 Task: Create new customer invoice with Date Opened: 29-Apr-23, Select Customer: Dirt Cheap, Terms: Net 7. Make invoice entry for item-1 with Date: 29-Apr-23, Description: Incredible Essential Legging 12
, Income Account: Income:Sales, Quantity: 1, Unit Price: 9.49, Sales Tax: Y, Sales Tax Included: N, Tax Table: Sales Tax. Post Invoice with Post Date: 29-Apr-23, Post to Accounts: Assets:Accounts Receivable. Pay / Process Payment with Transaction Date: 05-May-23, Amount: 10.06, Transfer Account: Checking Account. Go to 'Print Invoice'.
Action: Mouse moved to (169, 32)
Screenshot: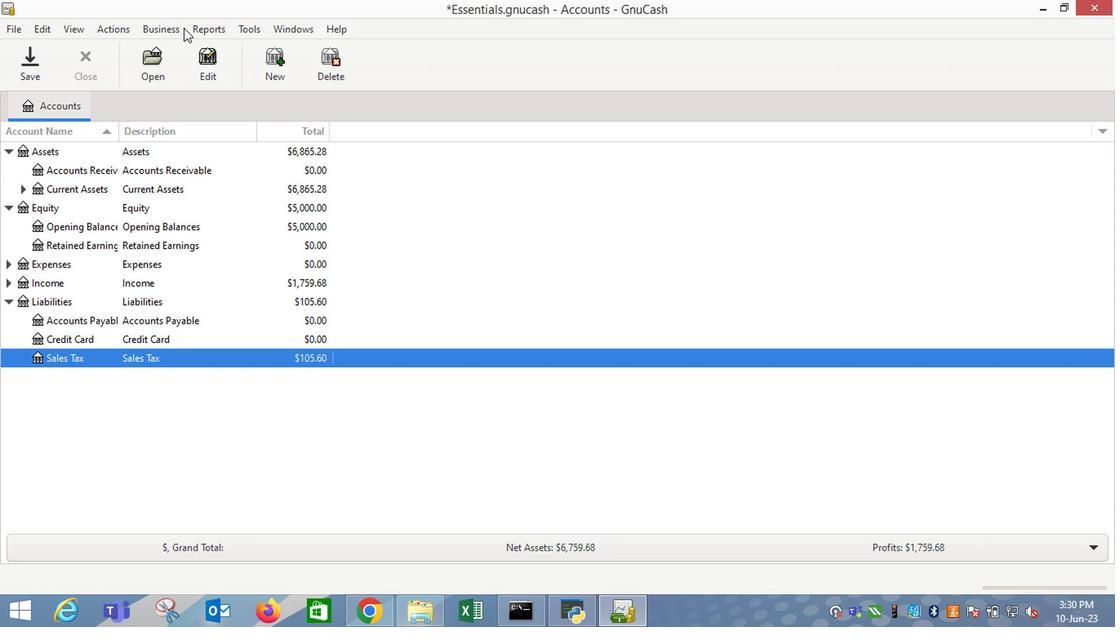 
Action: Mouse pressed left at (169, 32)
Screenshot: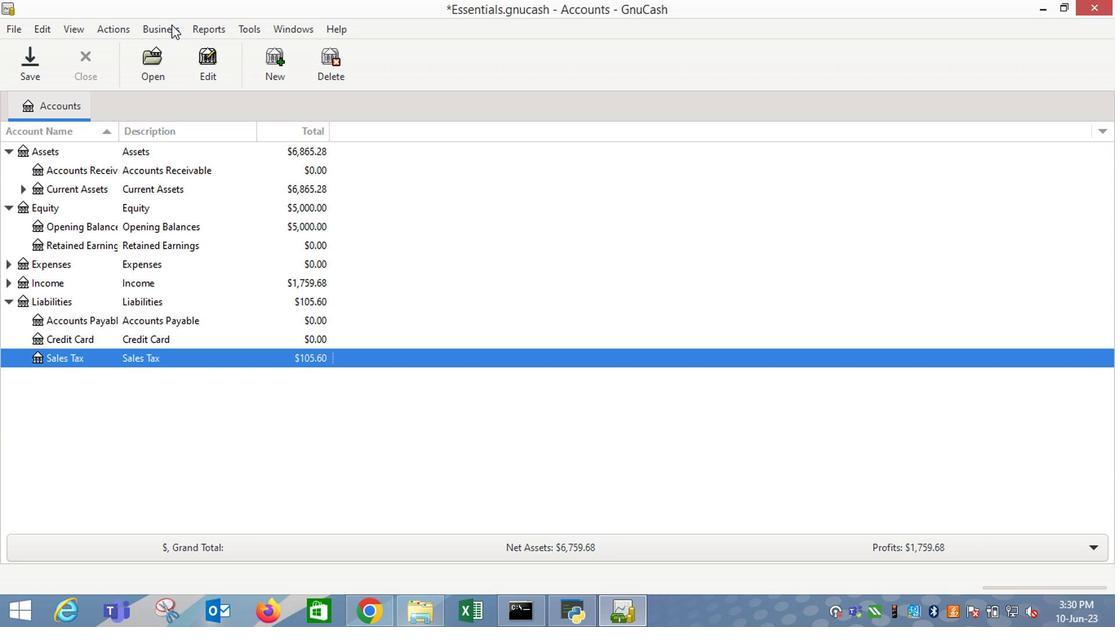 
Action: Mouse moved to (382, 114)
Screenshot: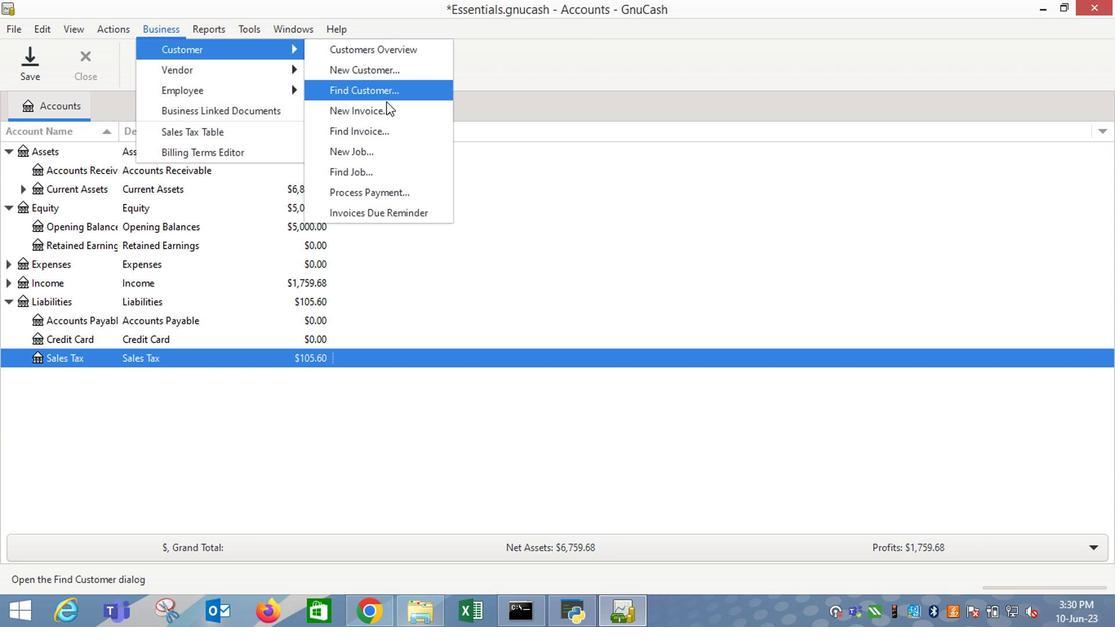 
Action: Mouse pressed left at (382, 114)
Screenshot: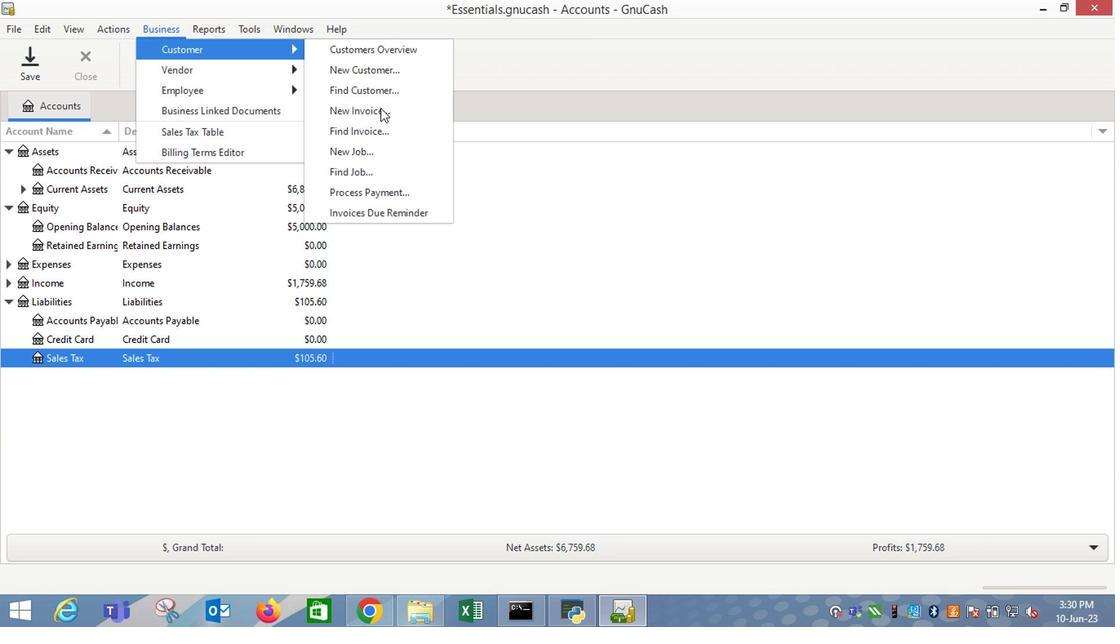 
Action: Mouse moved to (663, 261)
Screenshot: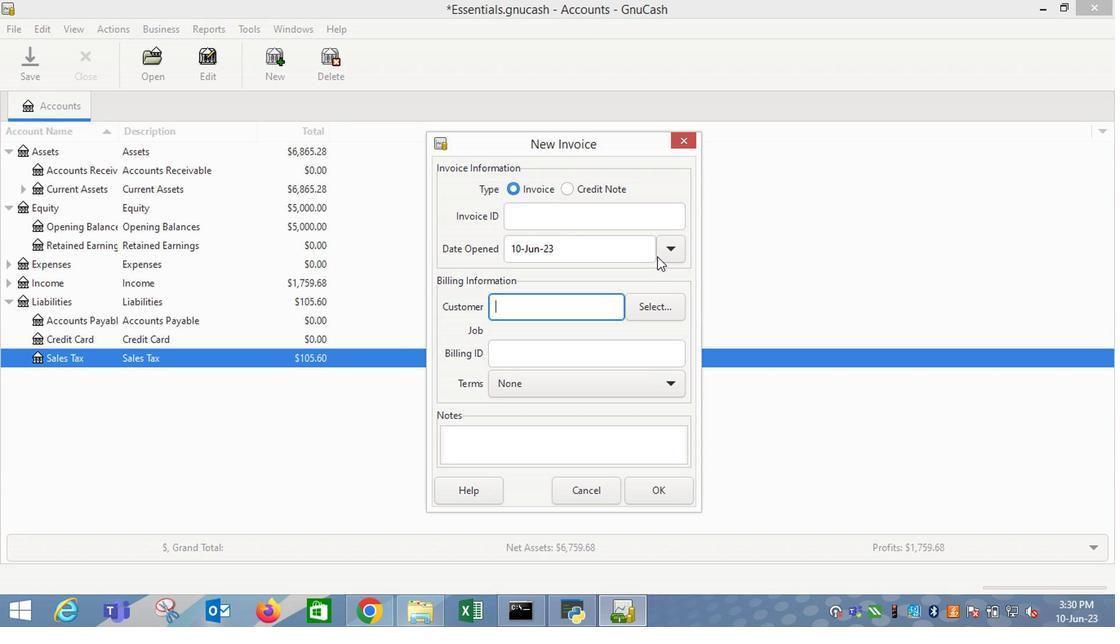 
Action: Mouse pressed left at (663, 261)
Screenshot: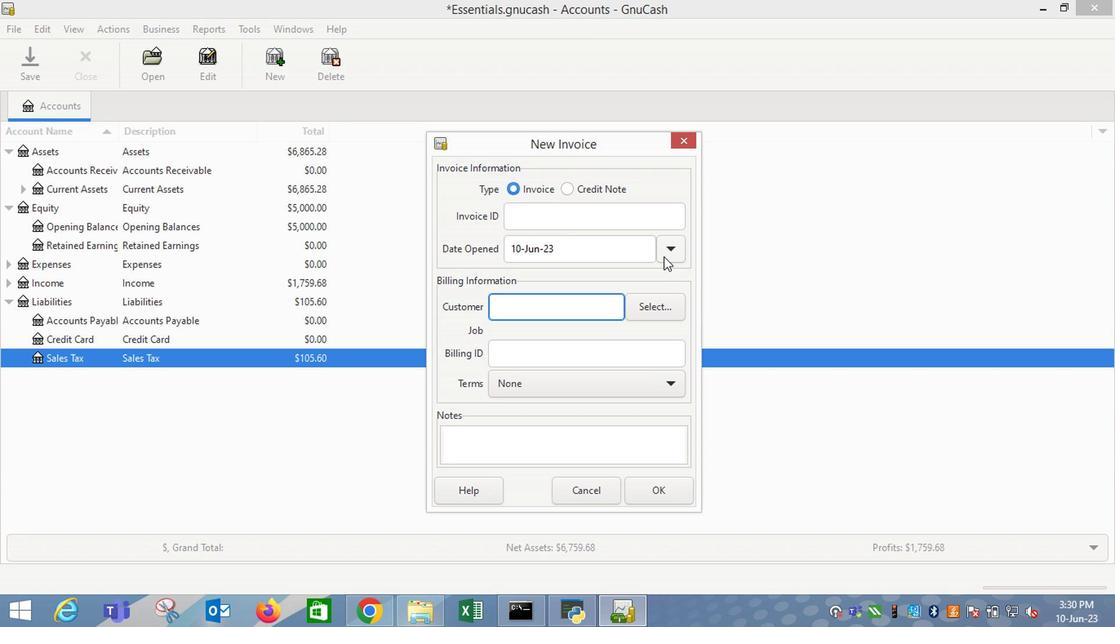 
Action: Mouse moved to (541, 275)
Screenshot: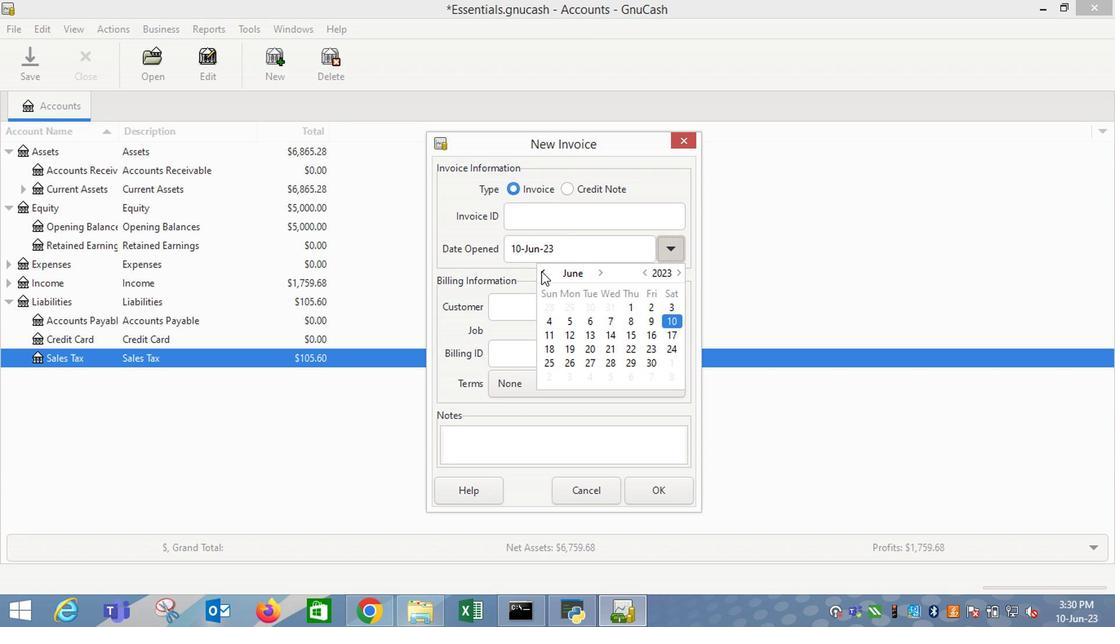 
Action: Mouse pressed left at (541, 275)
Screenshot: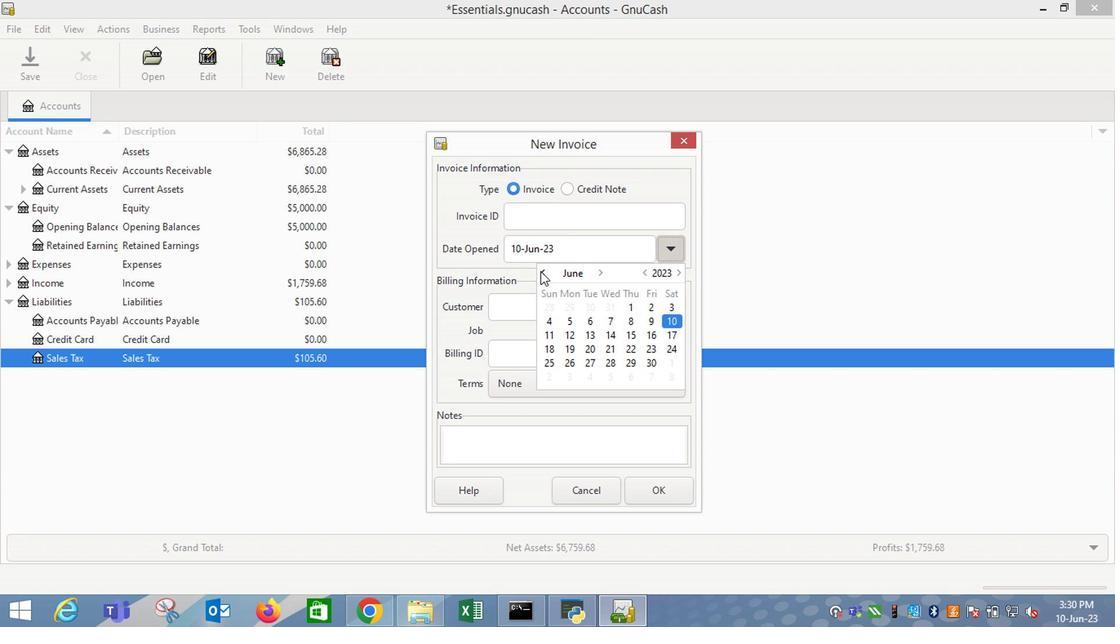 
Action: Mouse pressed left at (541, 275)
Screenshot: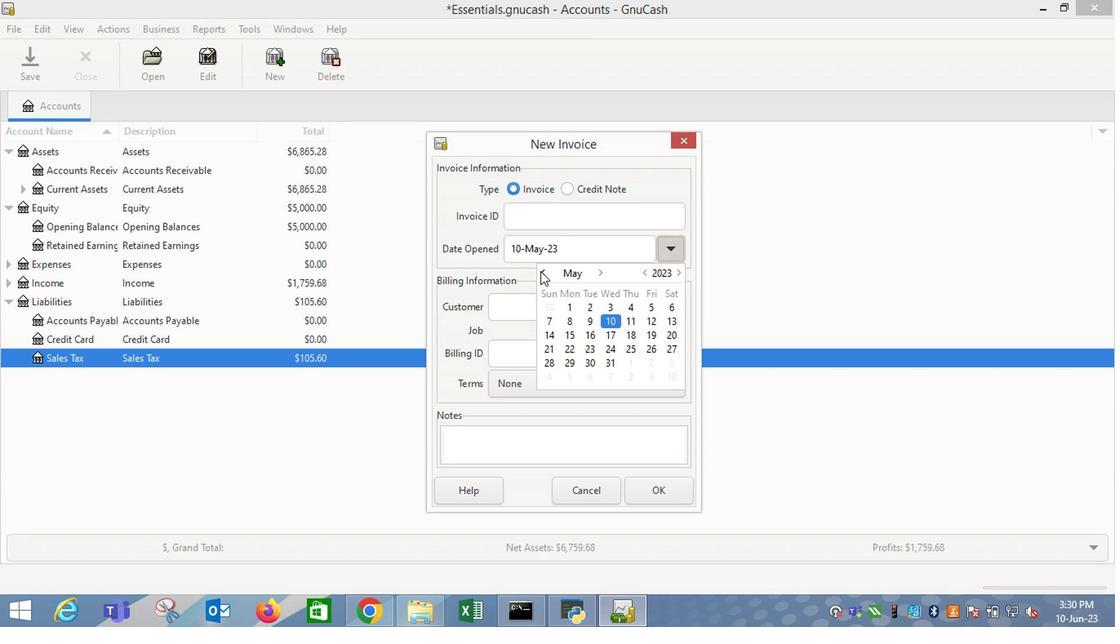 
Action: Mouse moved to (664, 365)
Screenshot: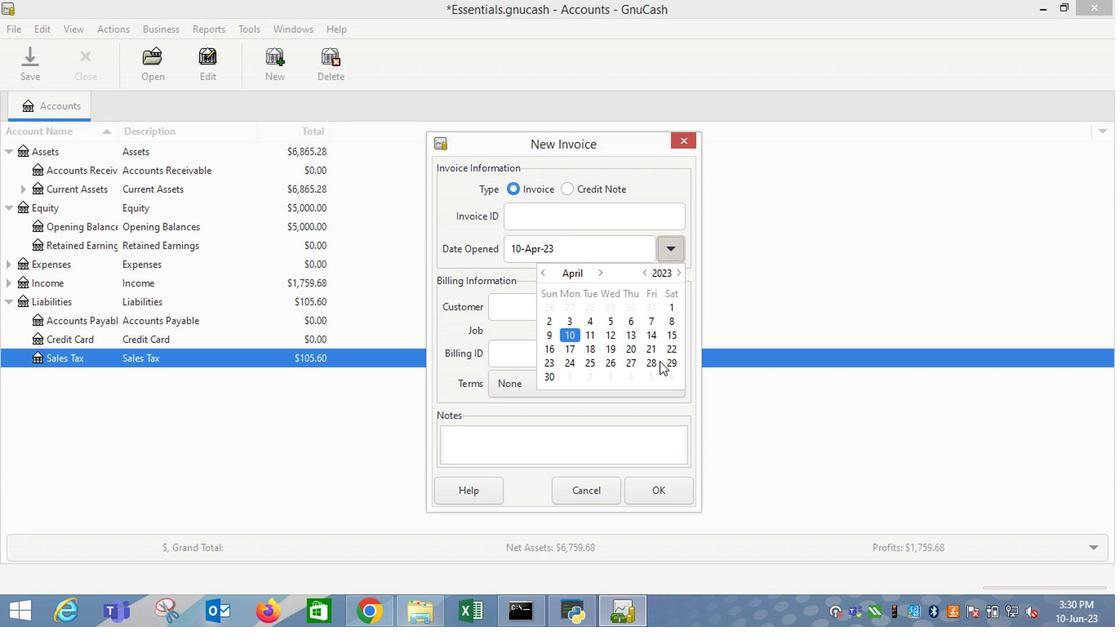 
Action: Mouse pressed left at (664, 365)
Screenshot: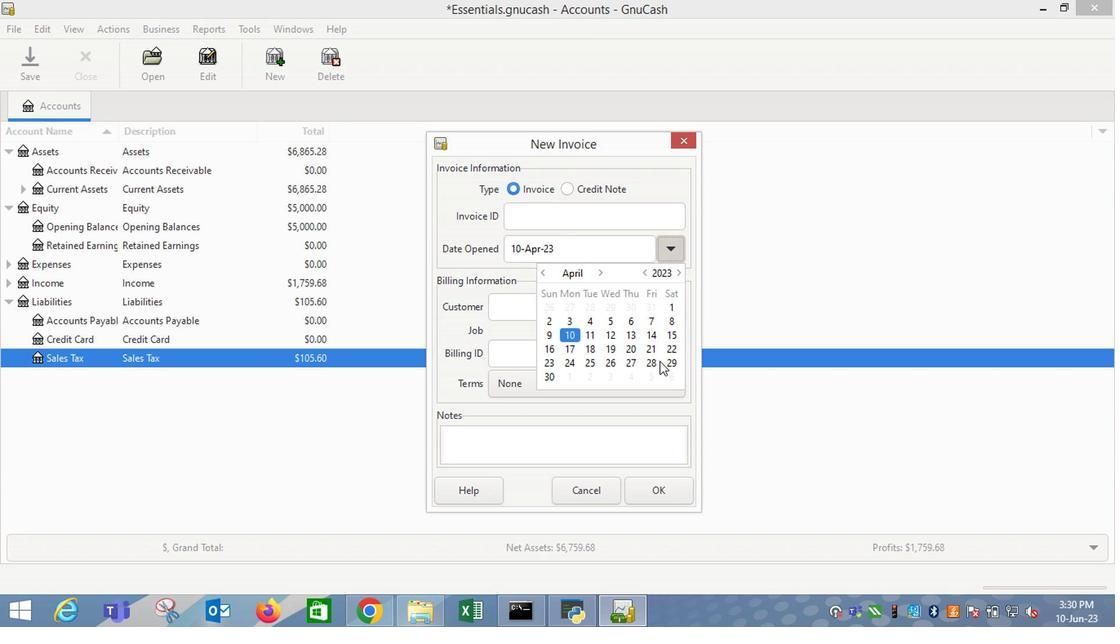
Action: Mouse moved to (501, 311)
Screenshot: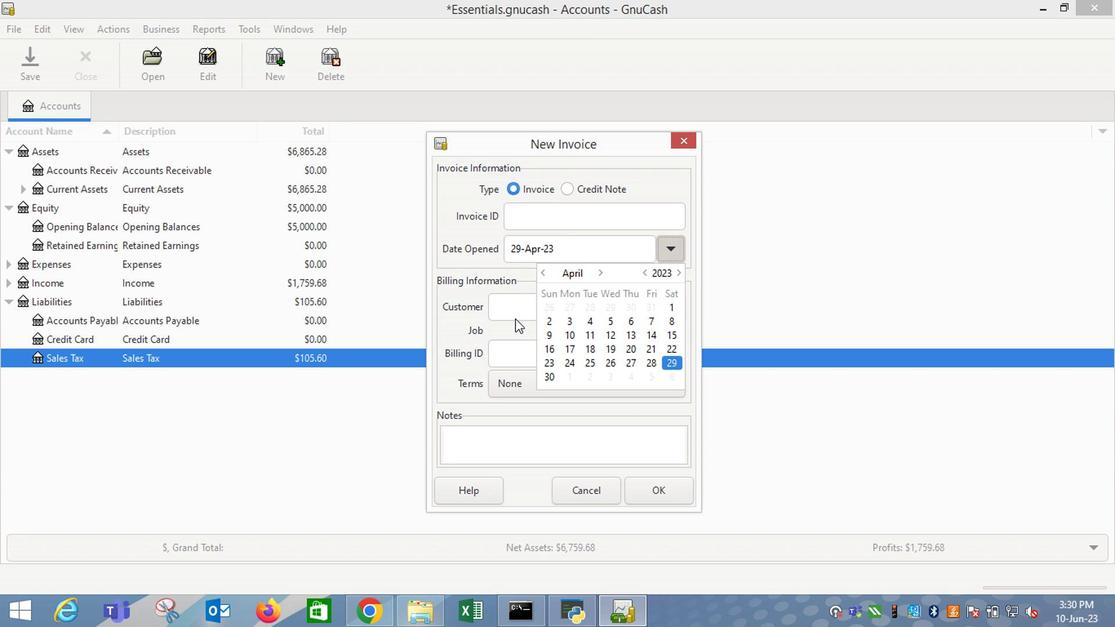 
Action: Mouse pressed left at (501, 311)
Screenshot: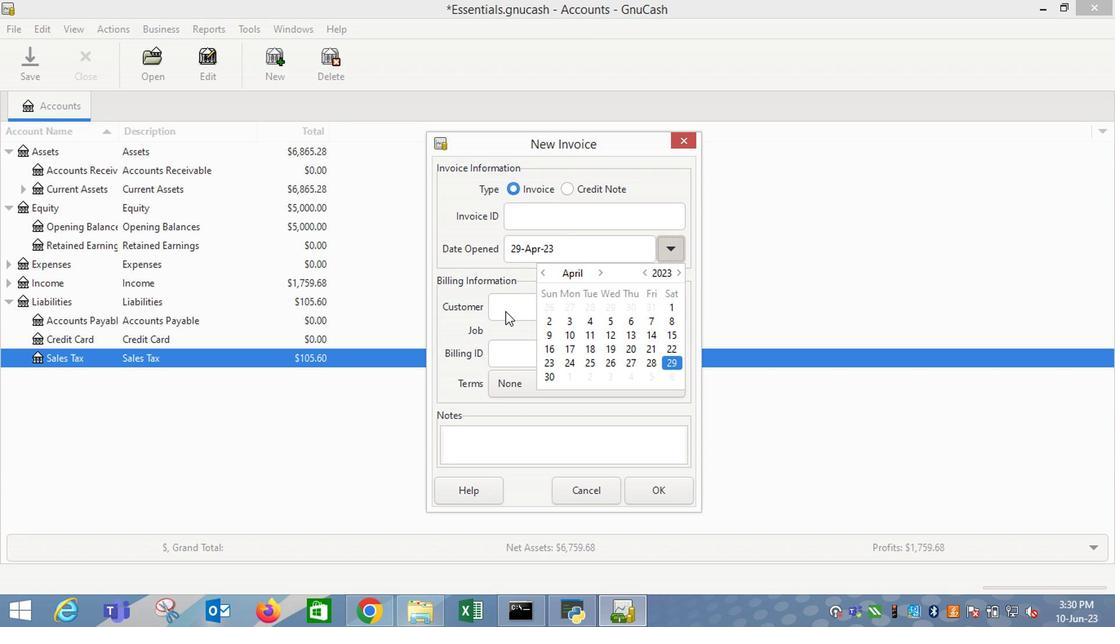 
Action: Mouse moved to (524, 308)
Screenshot: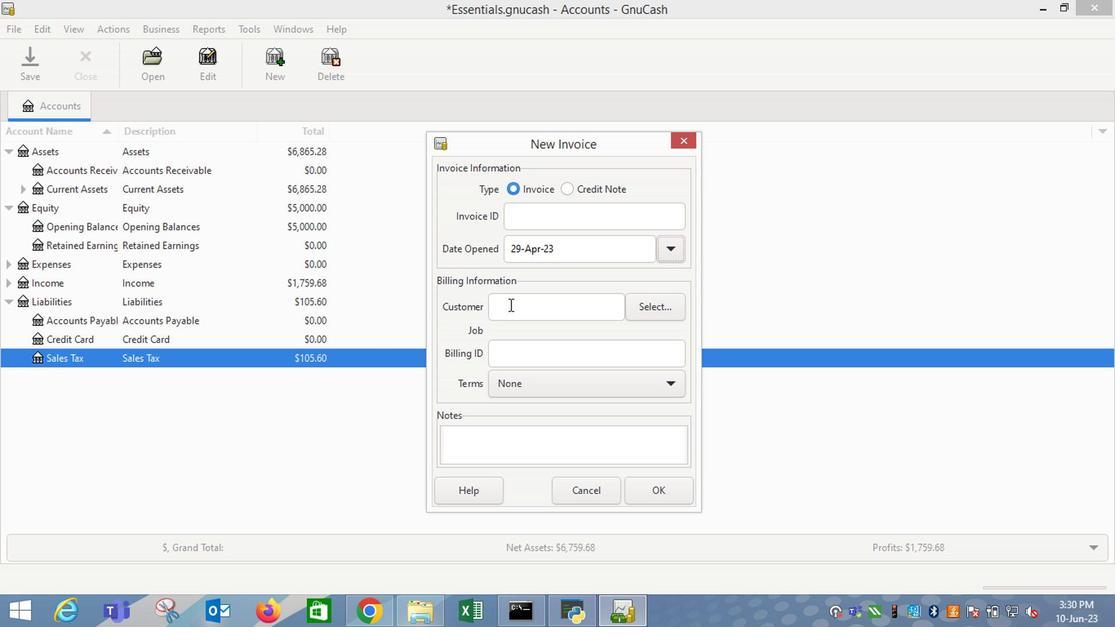 
Action: Mouse pressed left at (524, 308)
Screenshot: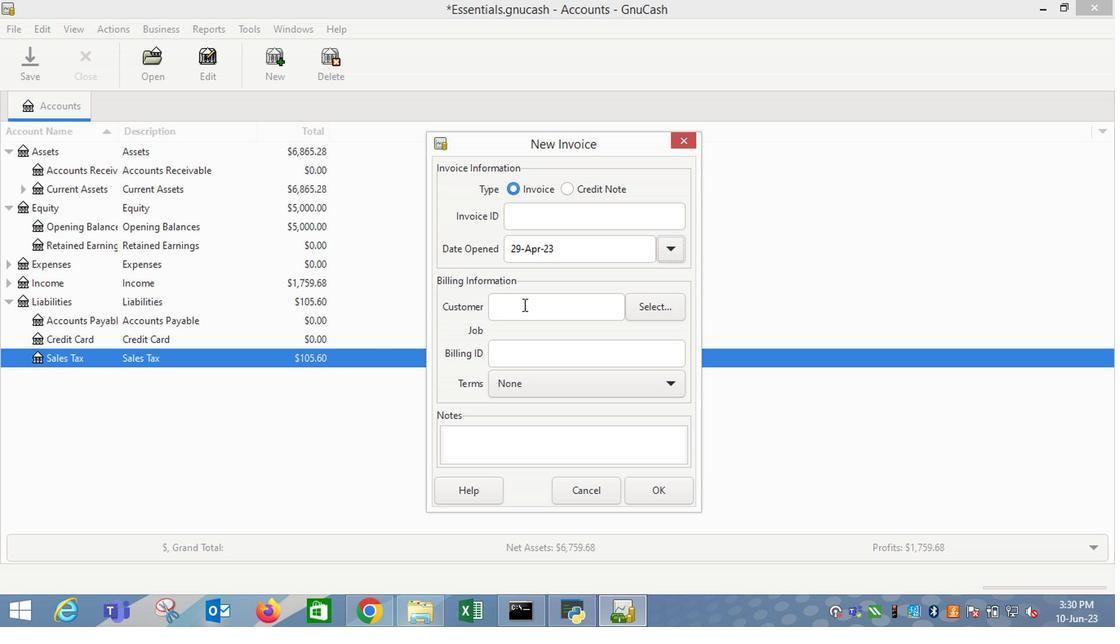 
Action: Key pressed <Key.shift_r>Dir
Screenshot: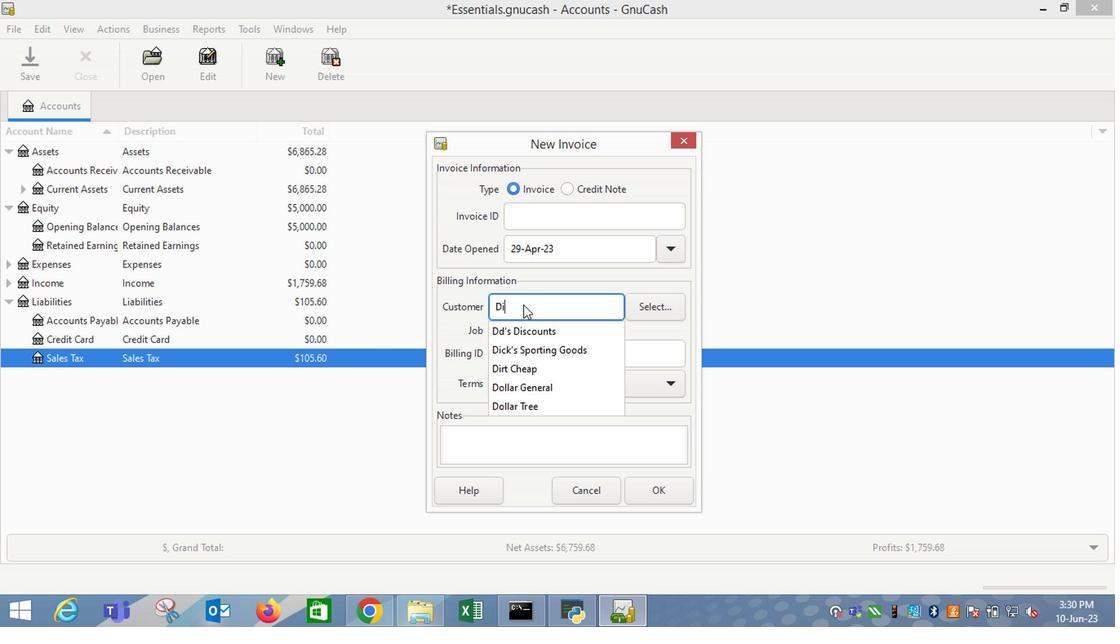 
Action: Mouse moved to (530, 335)
Screenshot: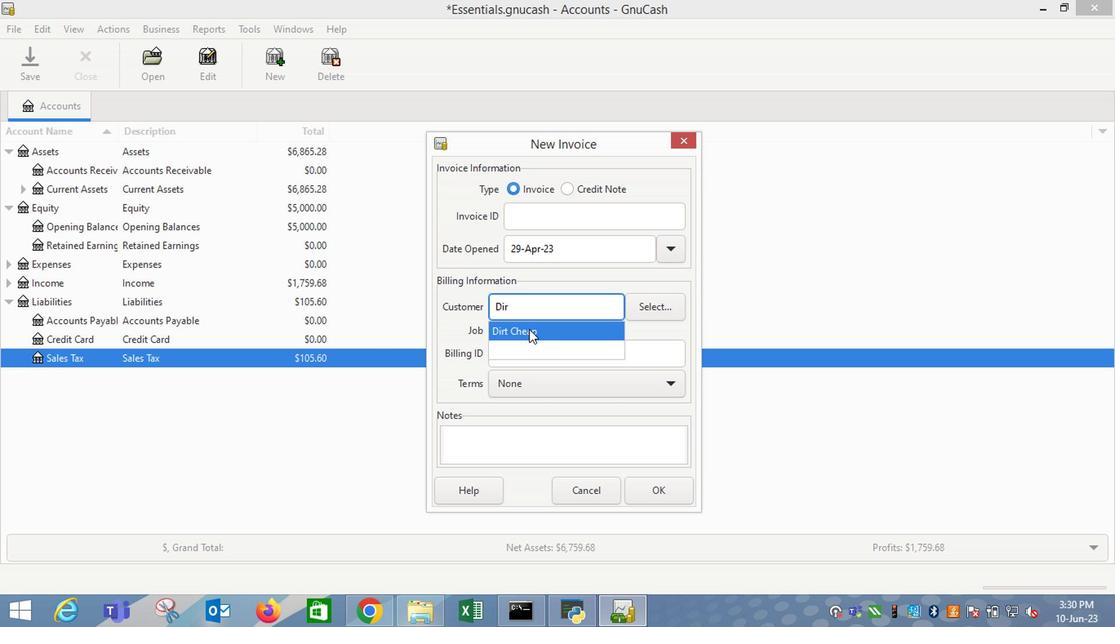 
Action: Mouse pressed left at (530, 335)
Screenshot: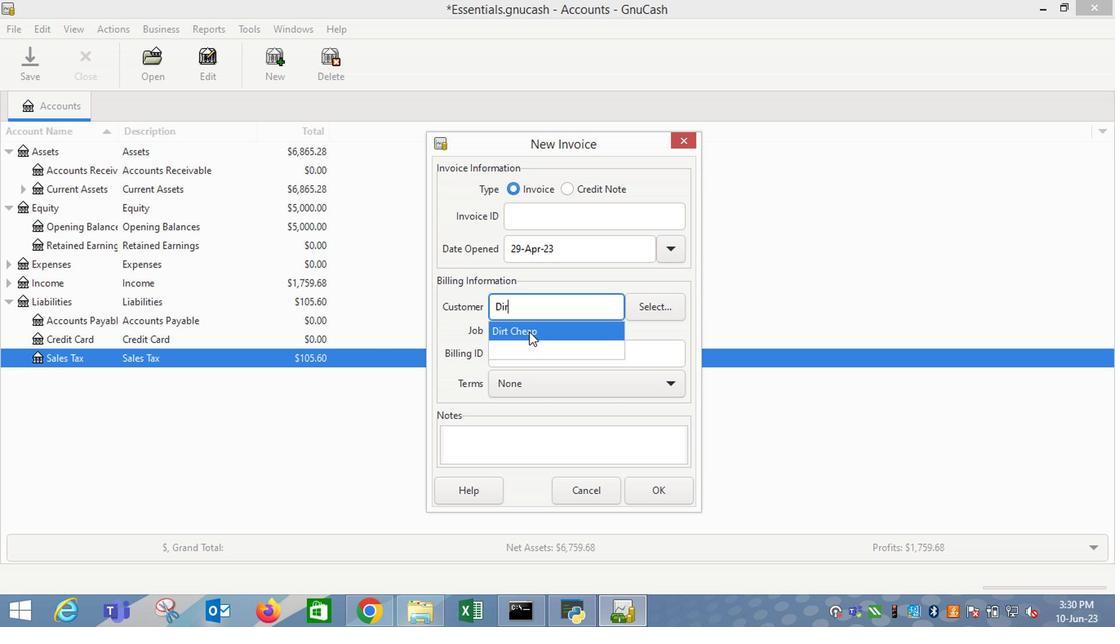 
Action: Mouse moved to (516, 391)
Screenshot: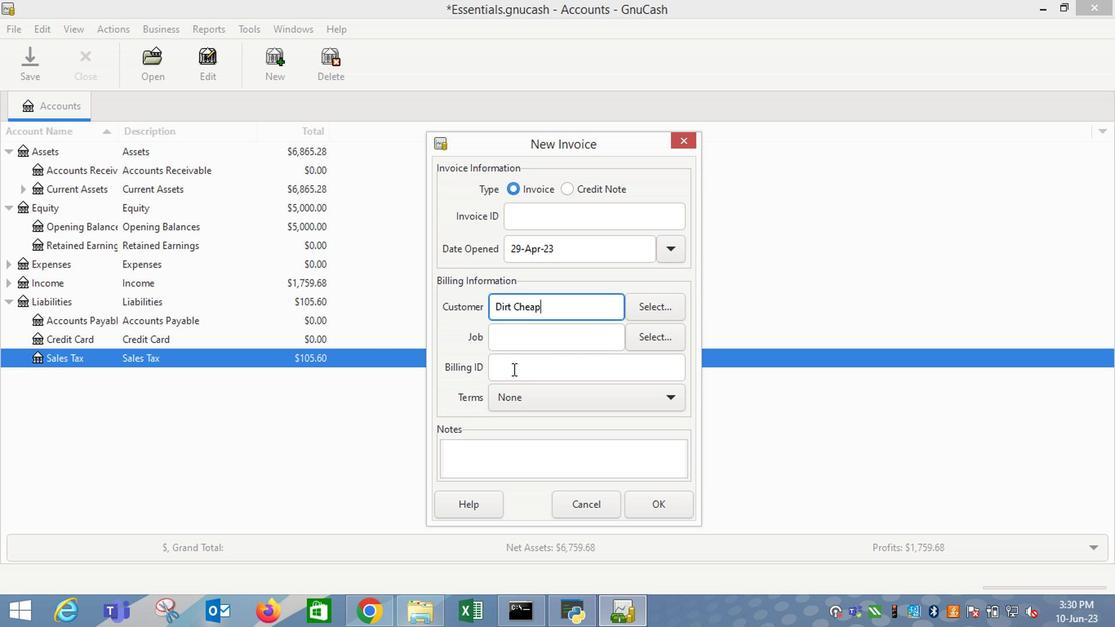 
Action: Mouse pressed left at (516, 391)
Screenshot: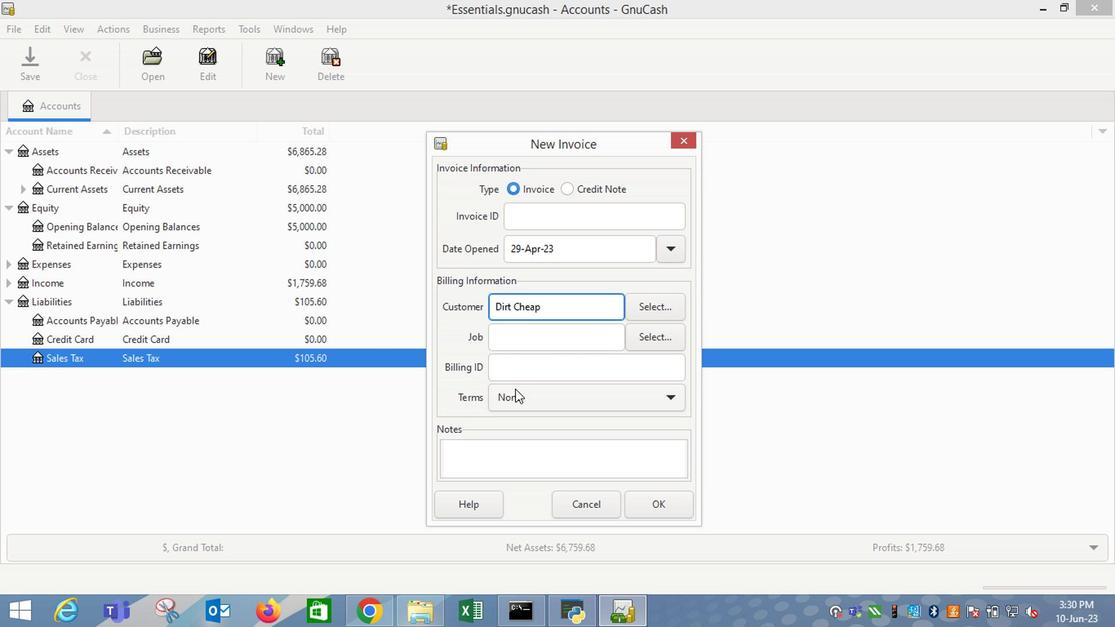 
Action: Mouse moved to (521, 463)
Screenshot: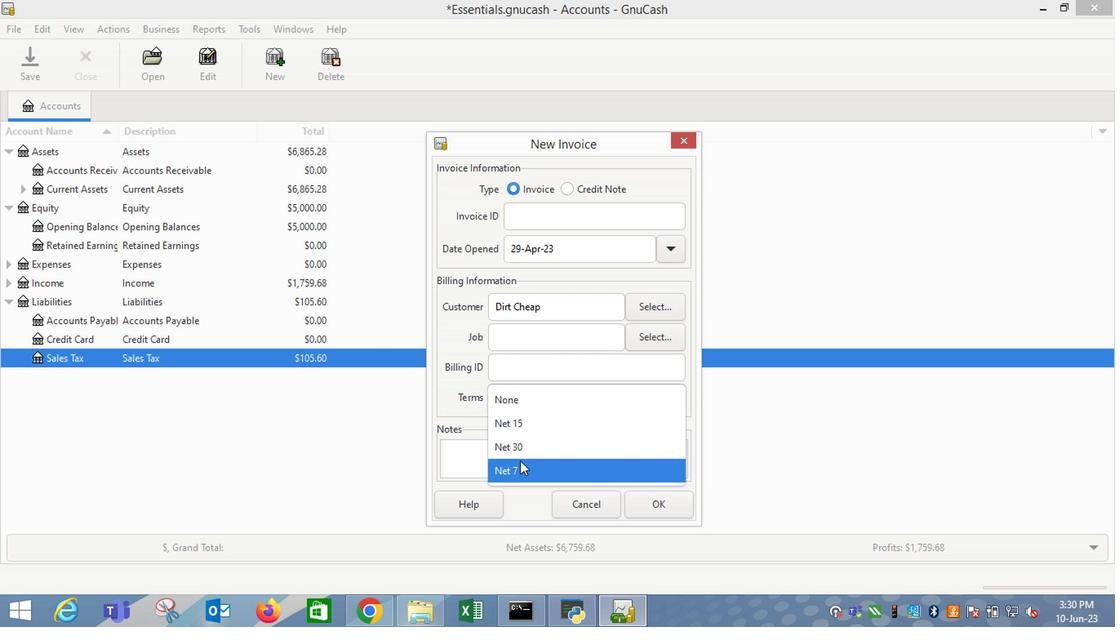 
Action: Mouse pressed left at (521, 463)
Screenshot: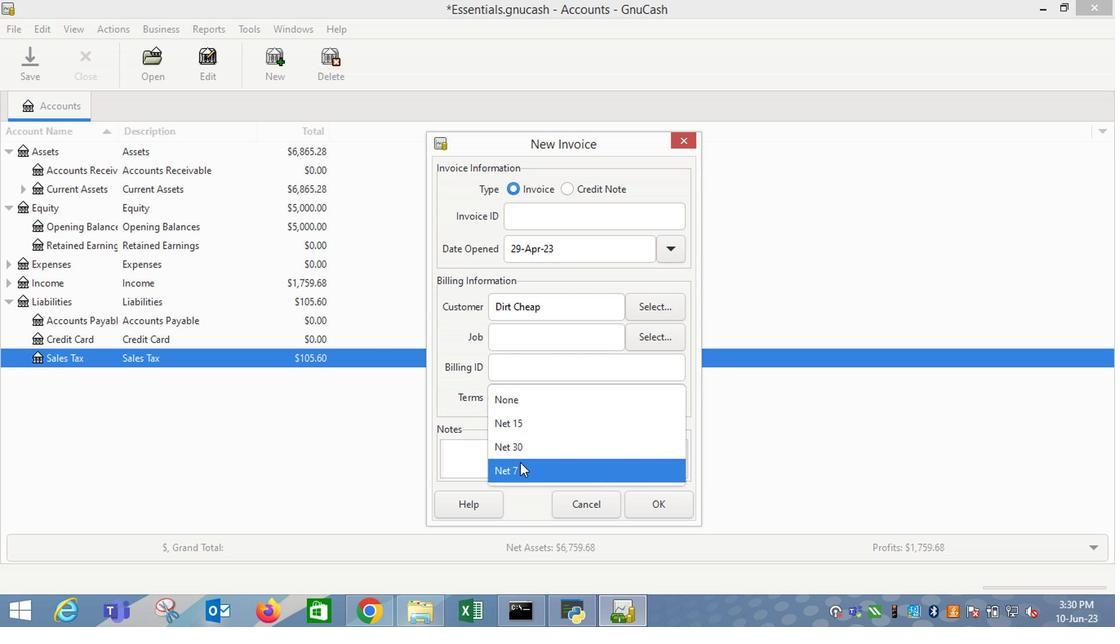 
Action: Mouse moved to (650, 509)
Screenshot: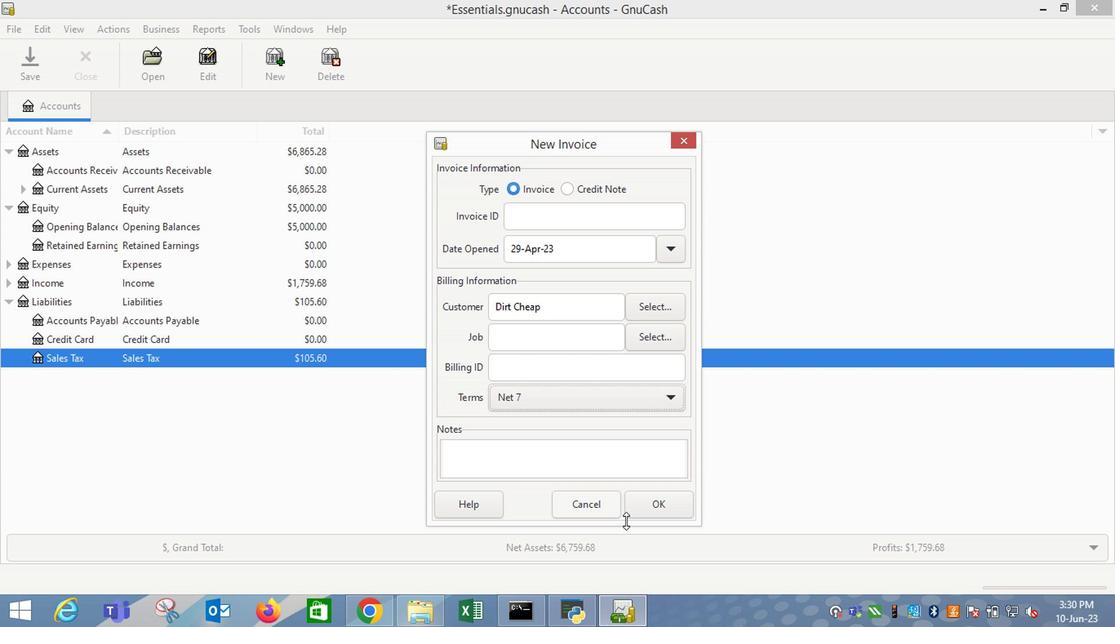 
Action: Mouse pressed left at (650, 509)
Screenshot: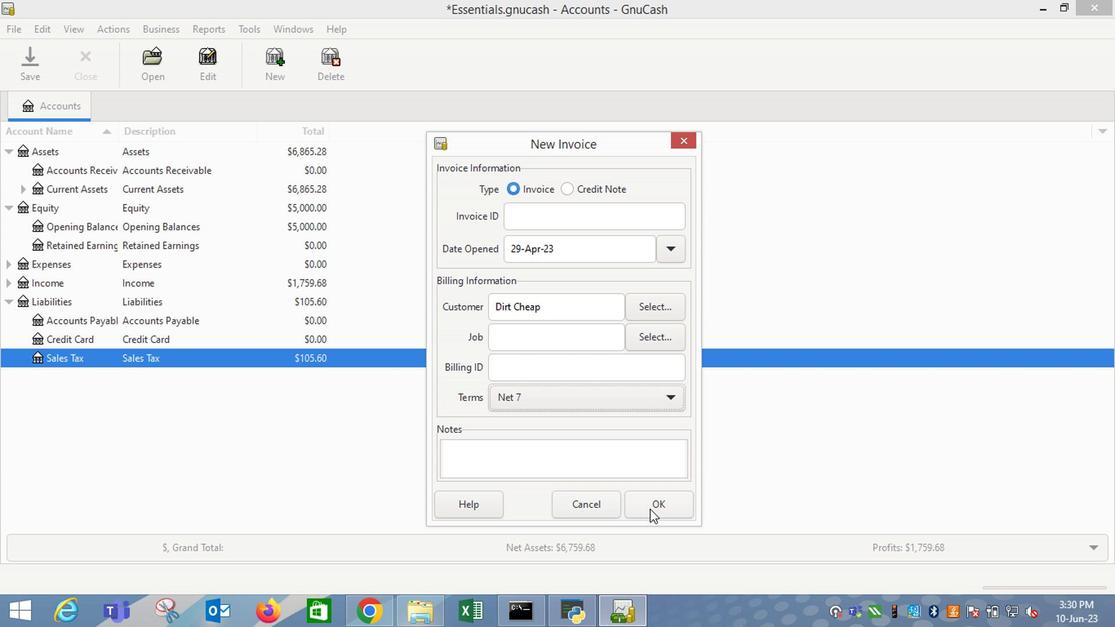 
Action: Mouse moved to (74, 317)
Screenshot: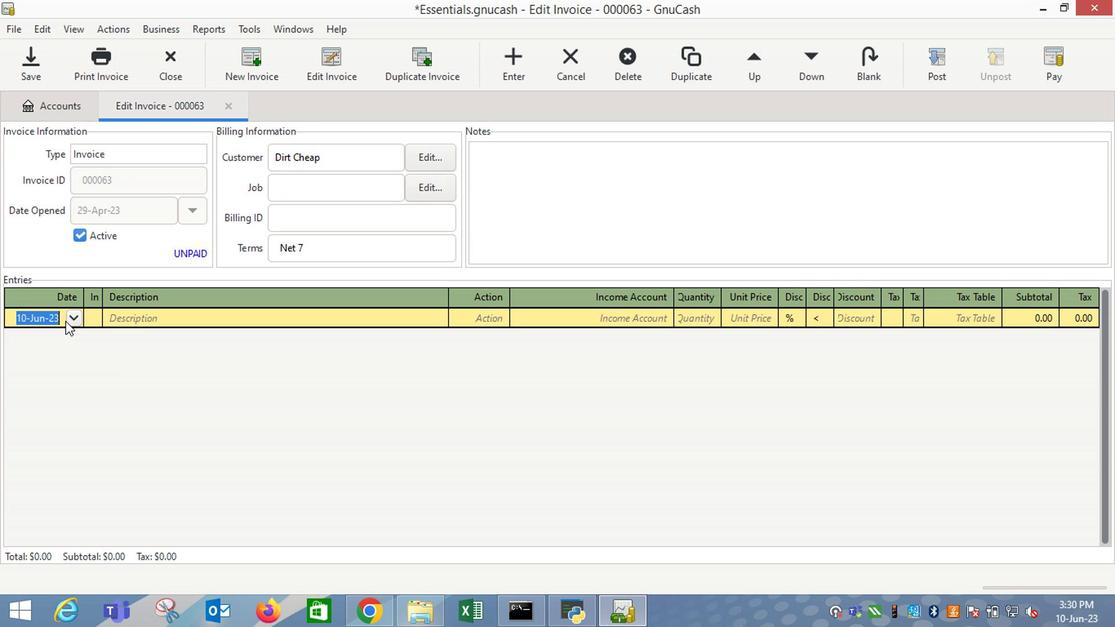 
Action: Mouse pressed left at (74, 317)
Screenshot: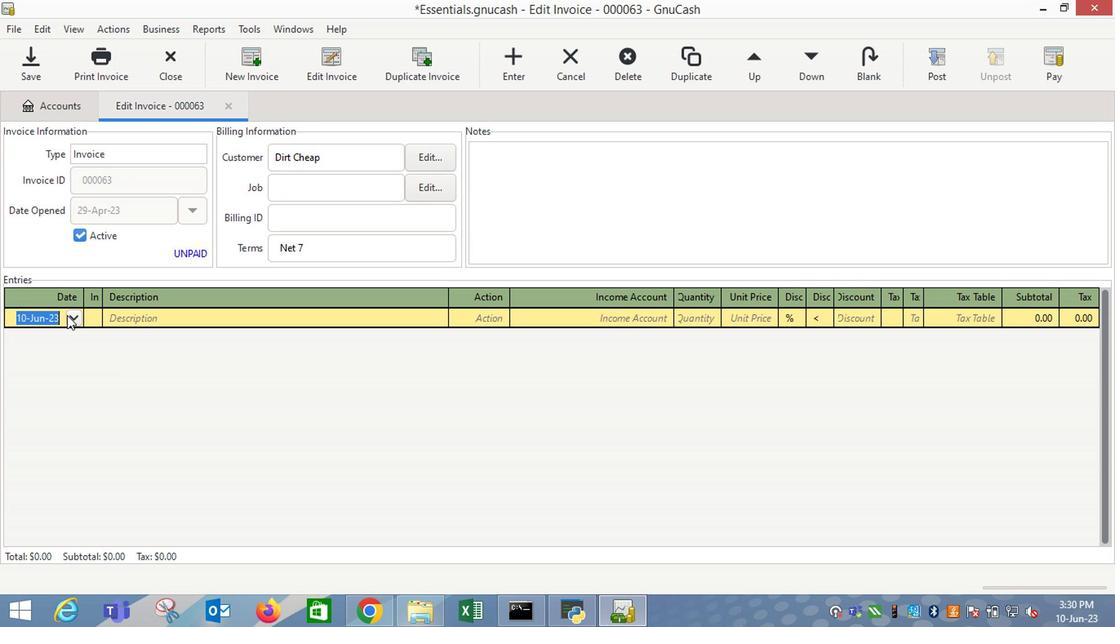 
Action: Mouse moved to (12, 341)
Screenshot: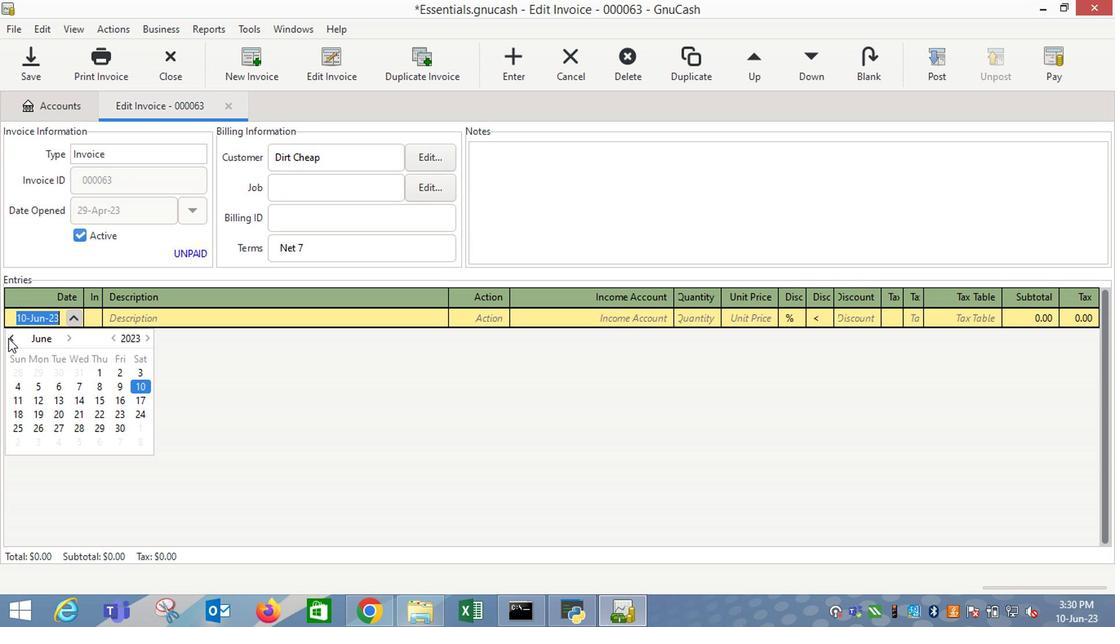 
Action: Mouse pressed left at (12, 341)
Screenshot: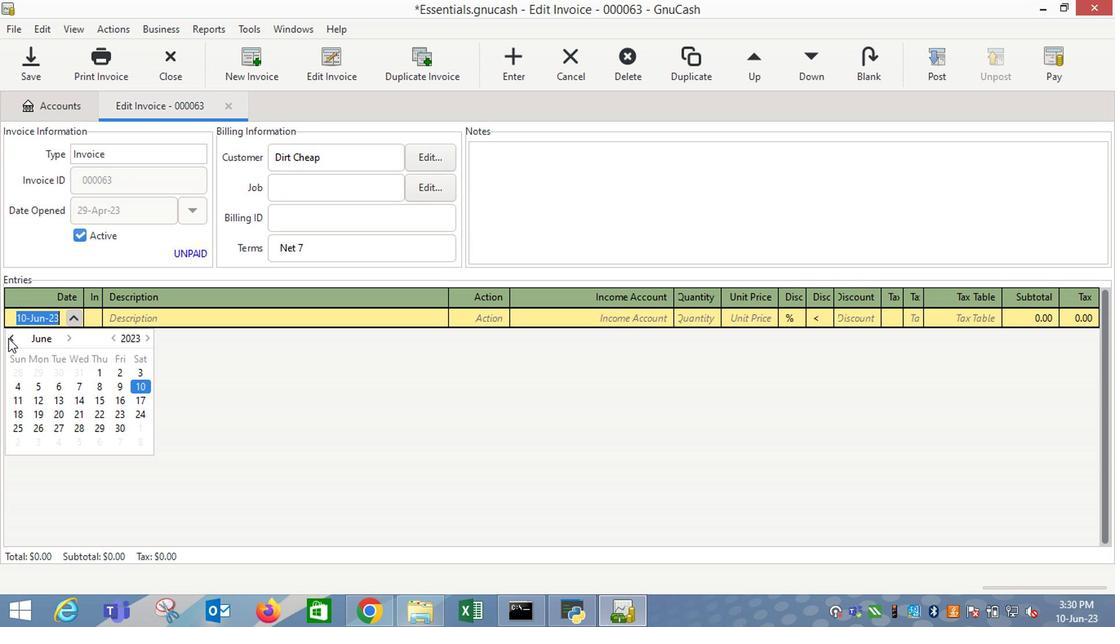 
Action: Mouse moved to (14, 341)
Screenshot: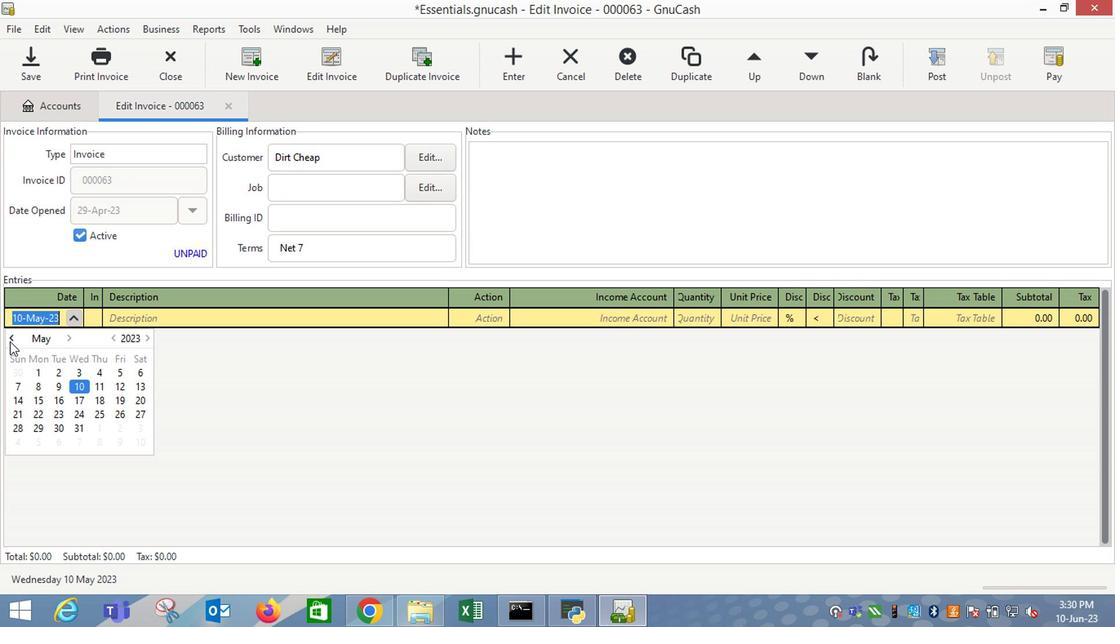 
Action: Mouse pressed left at (14, 341)
Screenshot: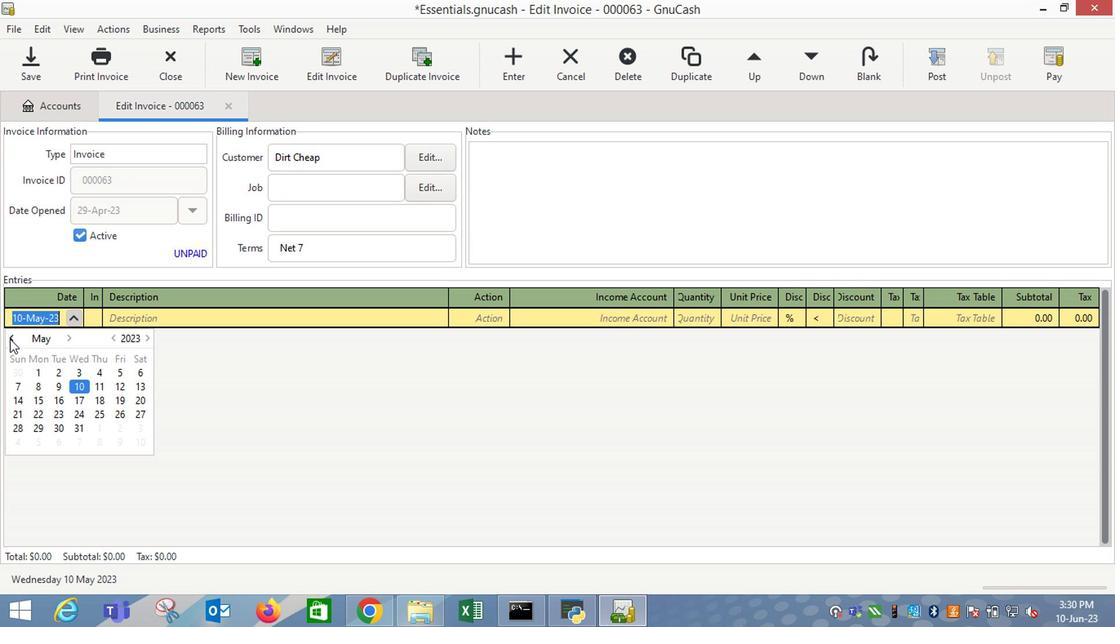 
Action: Mouse moved to (142, 429)
Screenshot: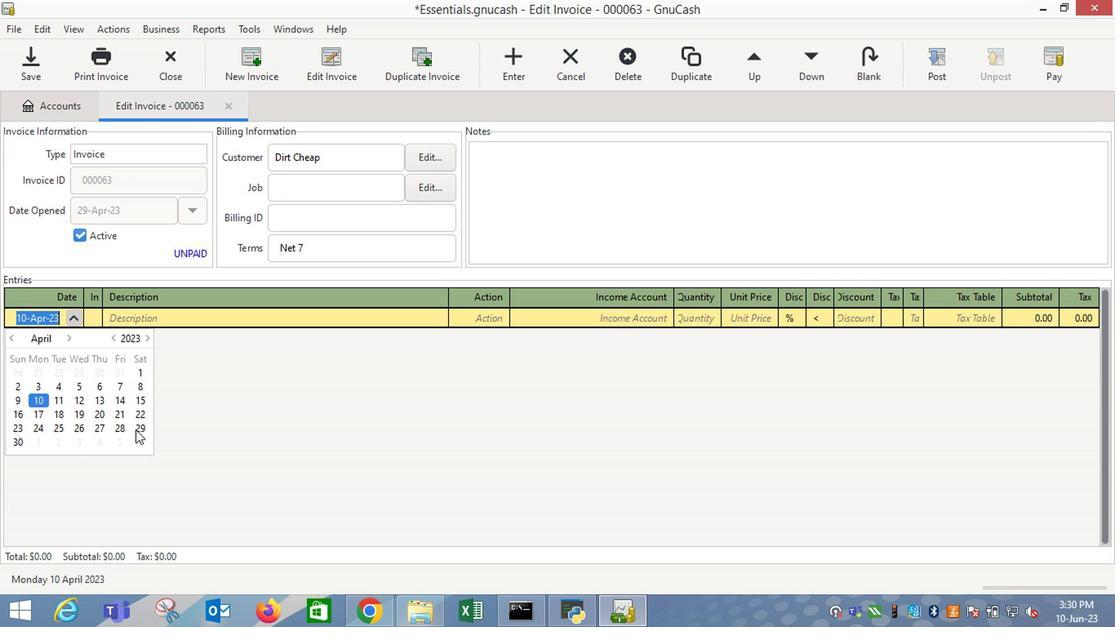 
Action: Mouse pressed left at (142, 429)
Screenshot: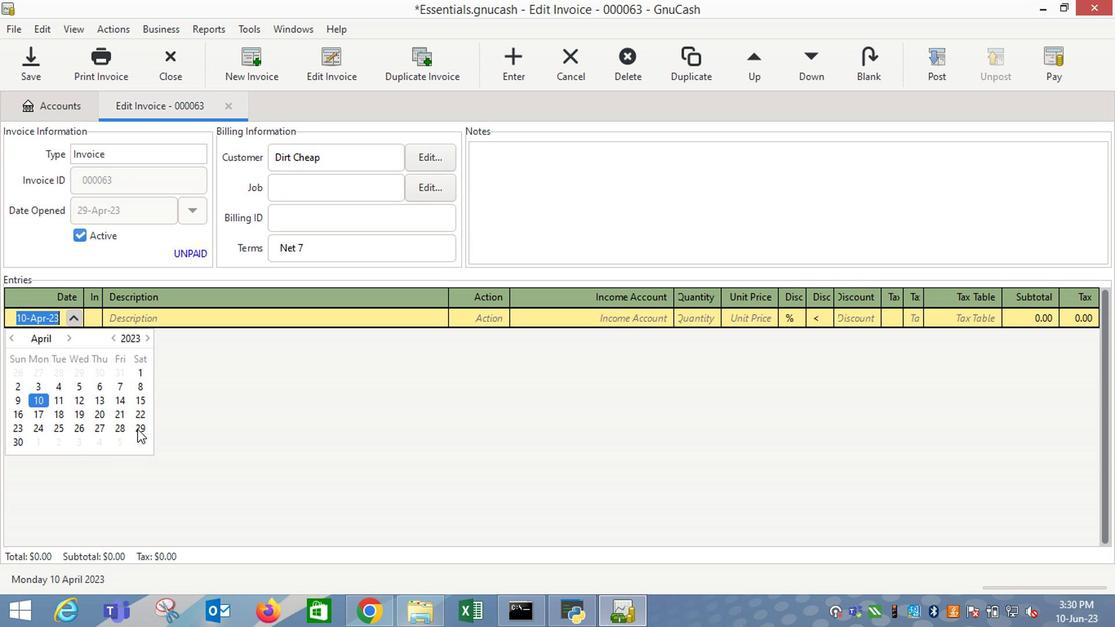 
Action: Mouse moved to (189, 339)
Screenshot: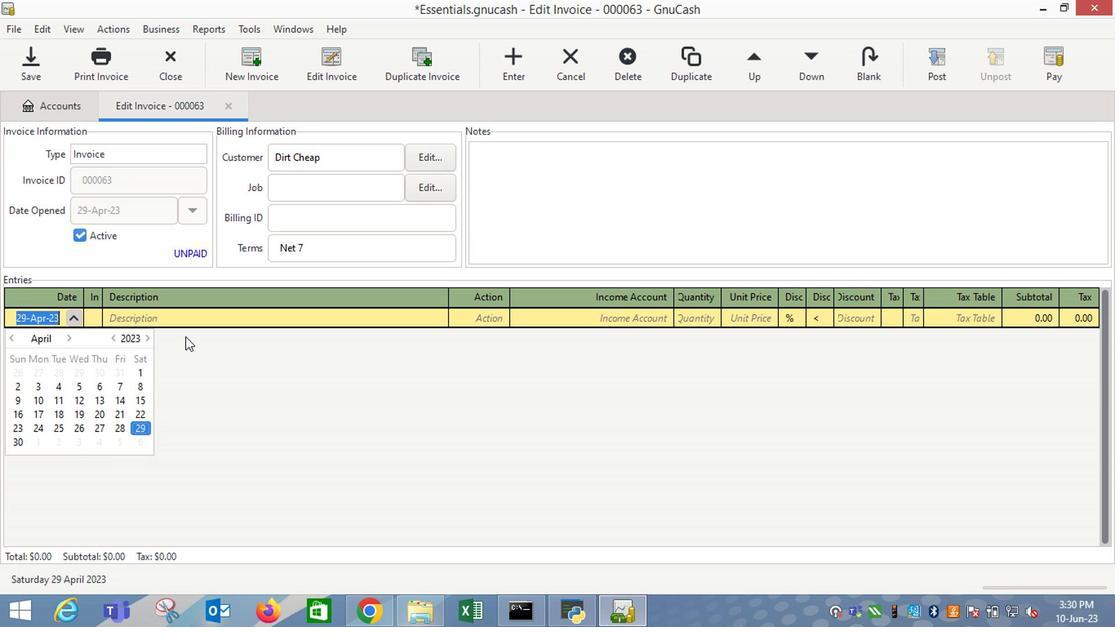 
Action: Key pressed <Key.tab><Key.shift_r>Inc<Key.tab><Key.tab>9.49<Key.tab>
Screenshot: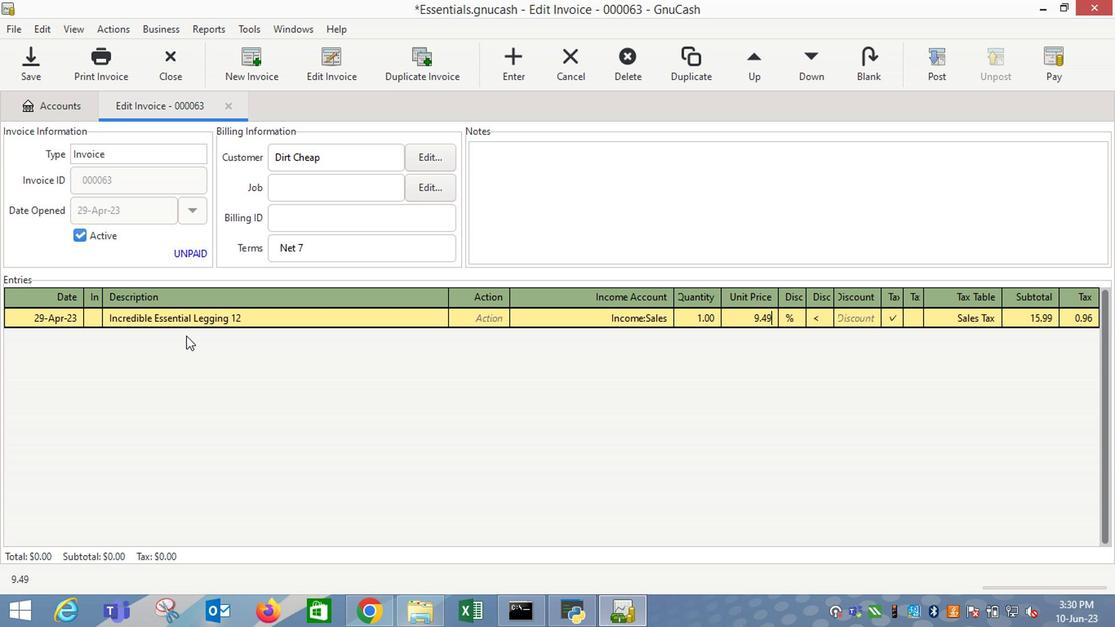 
Action: Mouse moved to (958, 317)
Screenshot: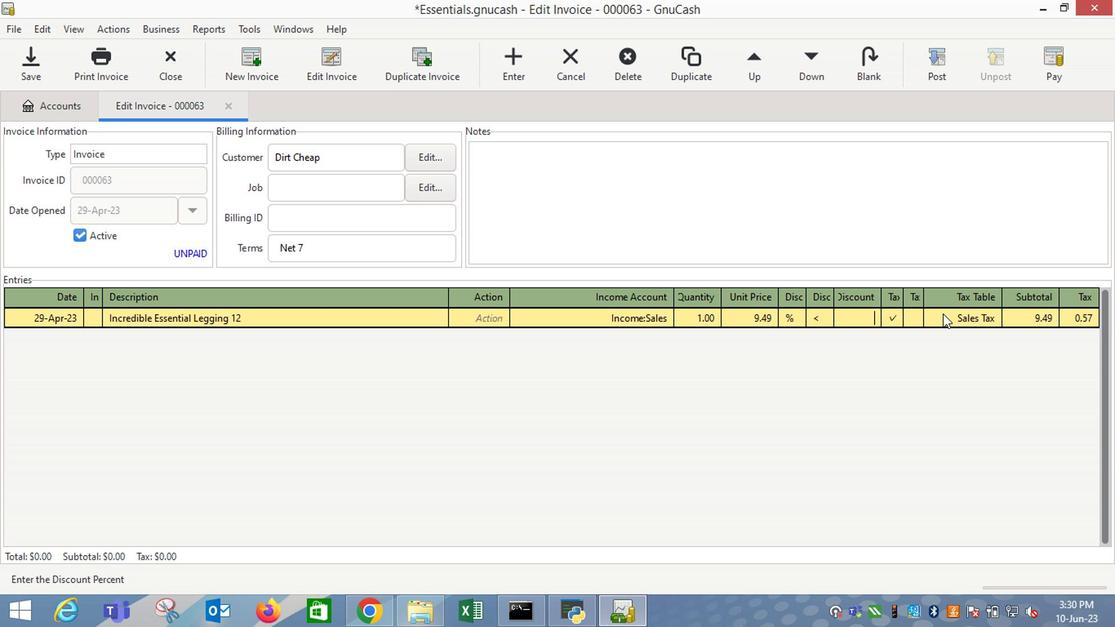 
Action: Mouse pressed left at (958, 317)
Screenshot: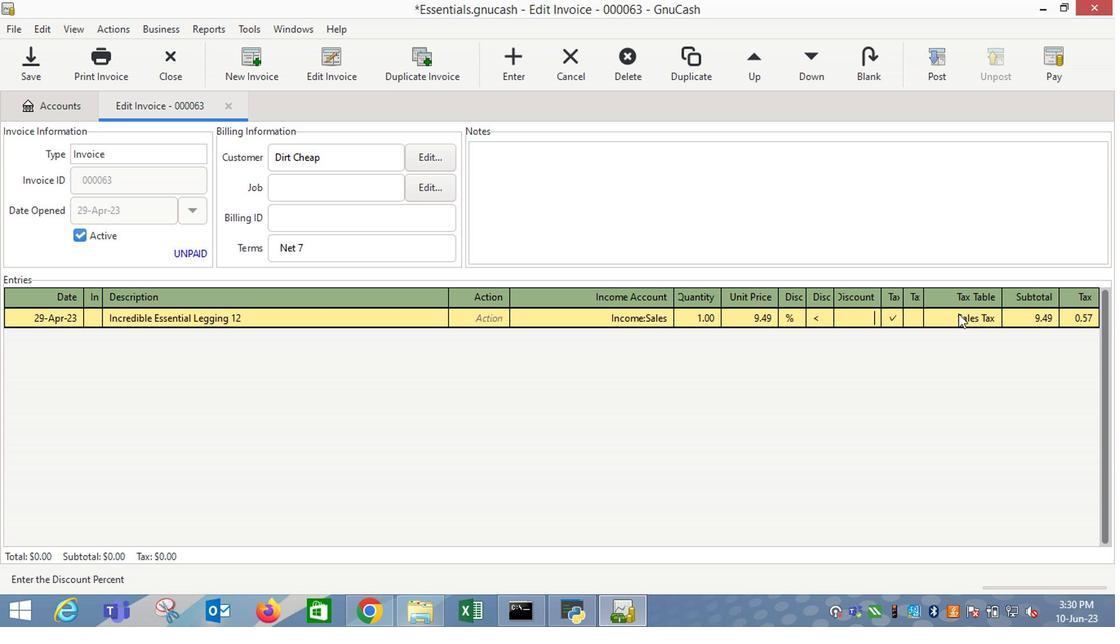 
Action: Key pressed <Key.enter>
Screenshot: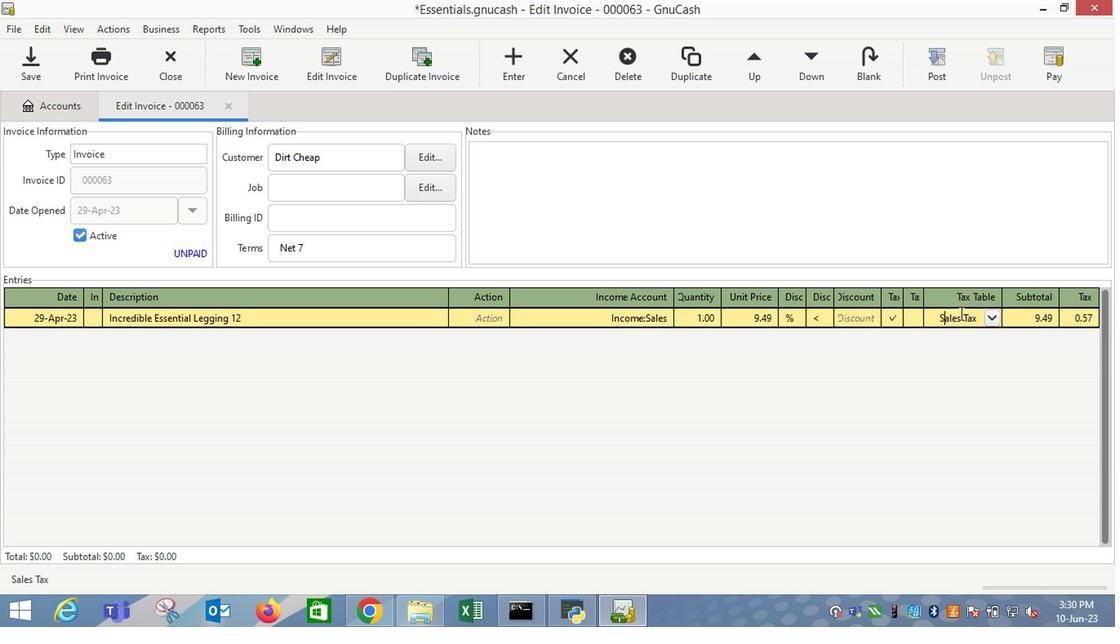
Action: Mouse moved to (937, 69)
Screenshot: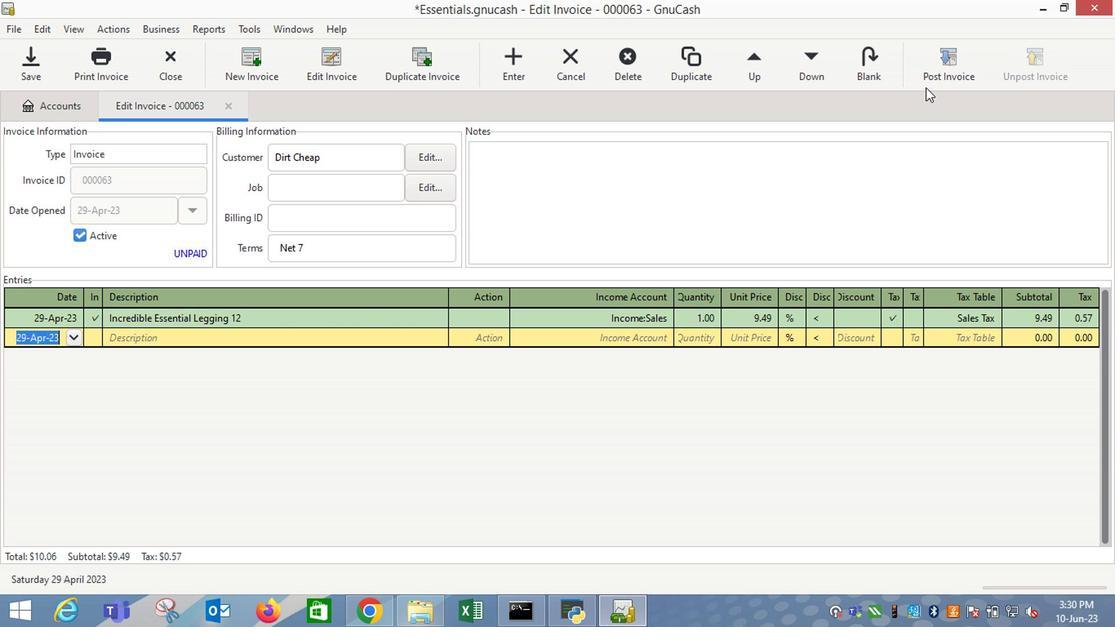 
Action: Mouse pressed left at (937, 69)
Screenshot: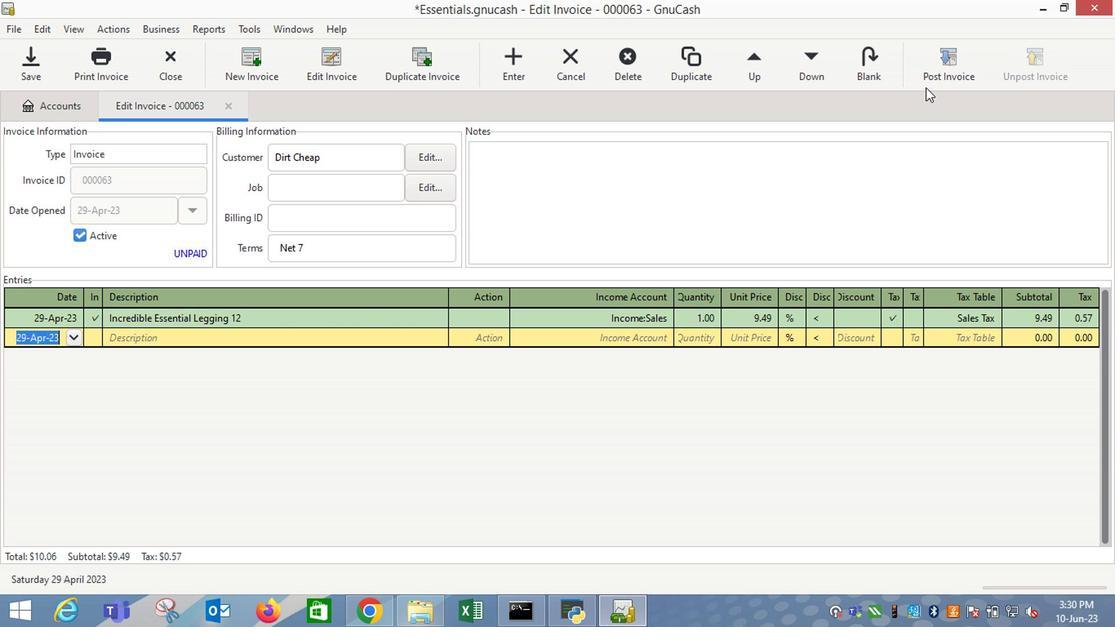 
Action: Mouse moved to (683, 277)
Screenshot: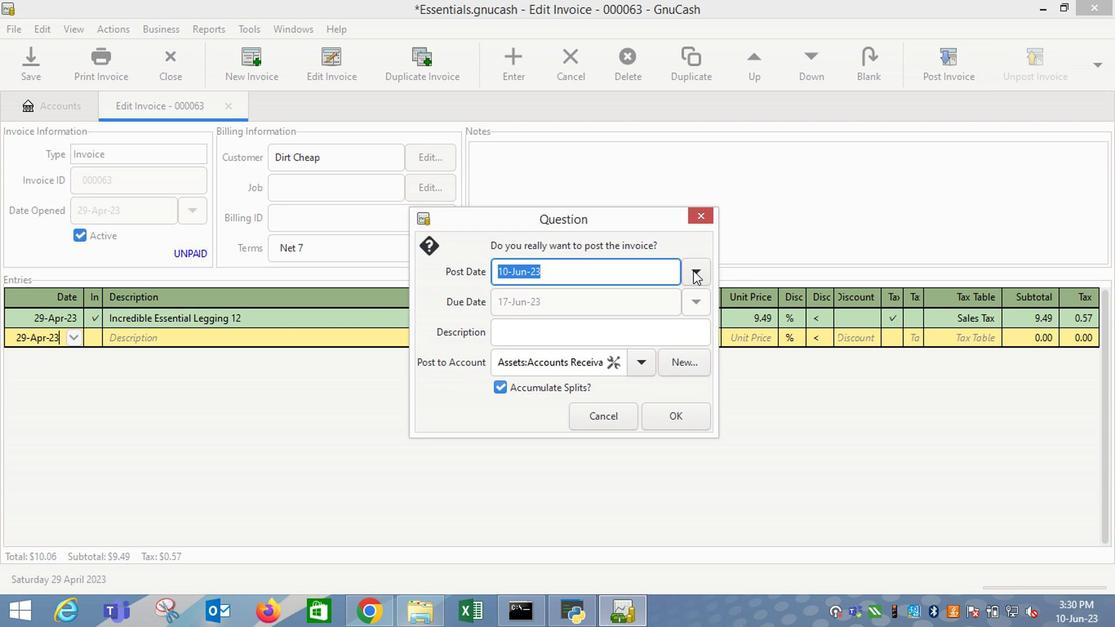 
Action: Mouse pressed left at (683, 277)
Screenshot: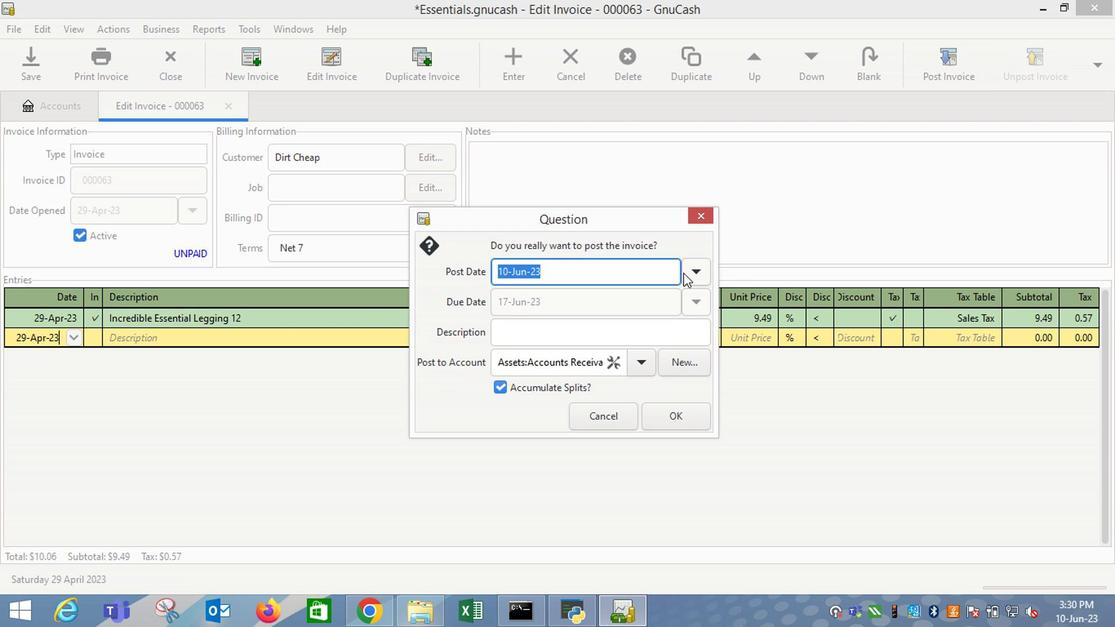 
Action: Mouse moved to (571, 299)
Screenshot: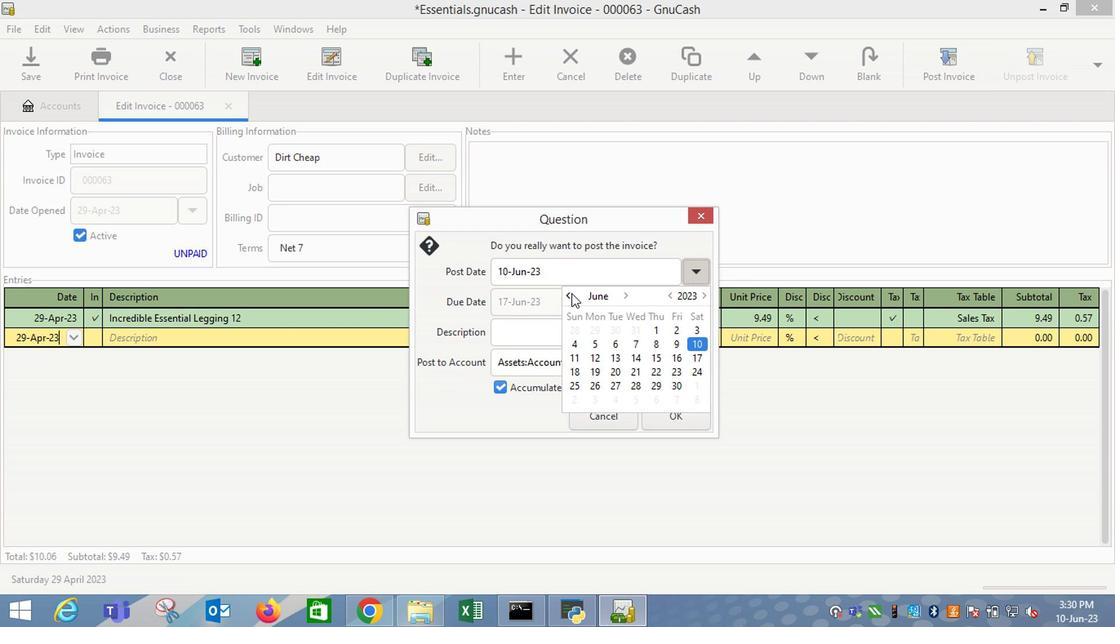 
Action: Mouse pressed left at (571, 299)
Screenshot: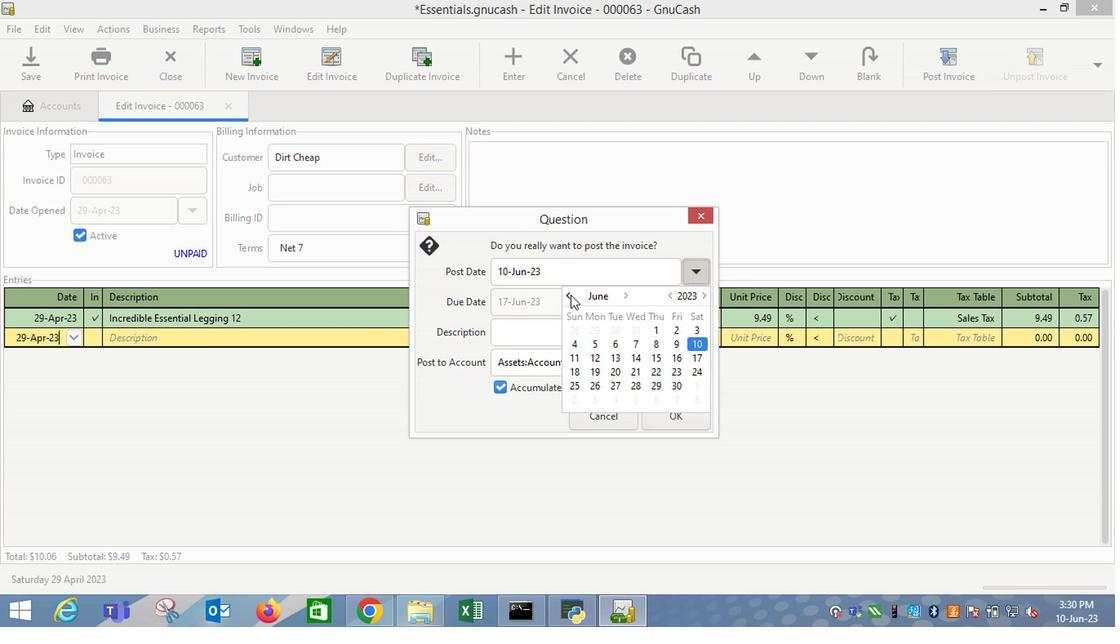 
Action: Mouse moved to (569, 296)
Screenshot: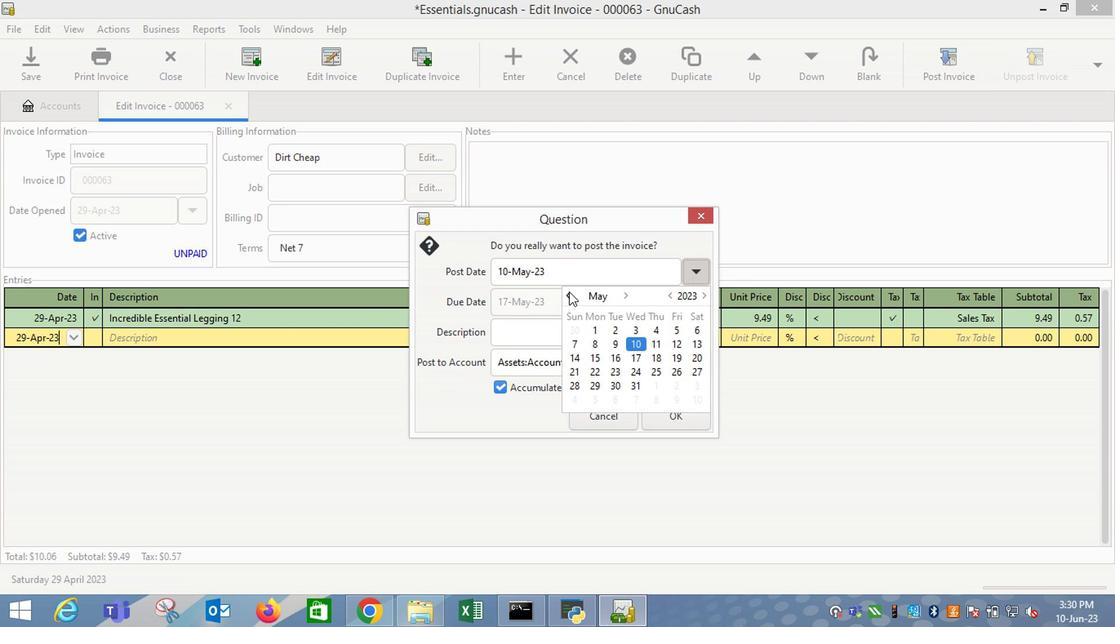 
Action: Mouse pressed left at (569, 296)
Screenshot: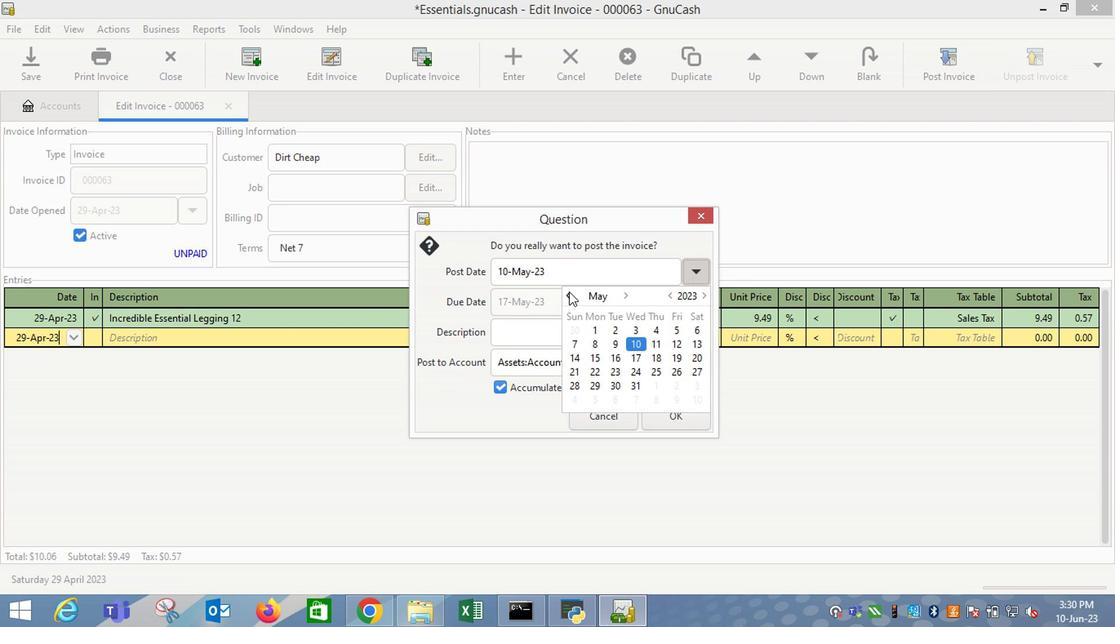 
Action: Mouse moved to (699, 387)
Screenshot: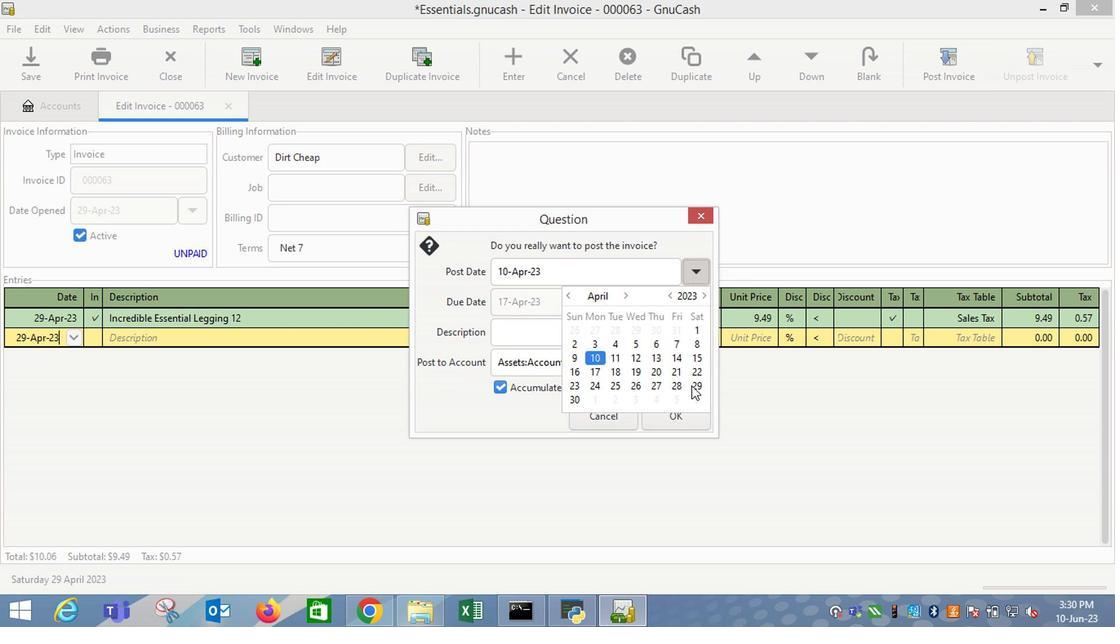 
Action: Mouse pressed left at (699, 387)
Screenshot: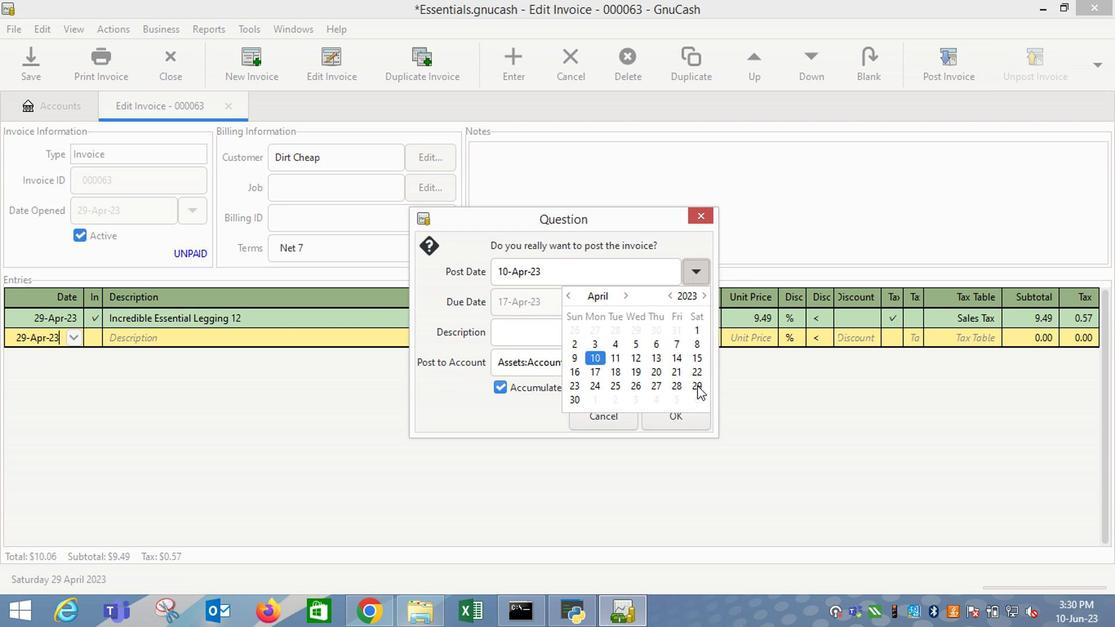 
Action: Mouse moved to (490, 317)
Screenshot: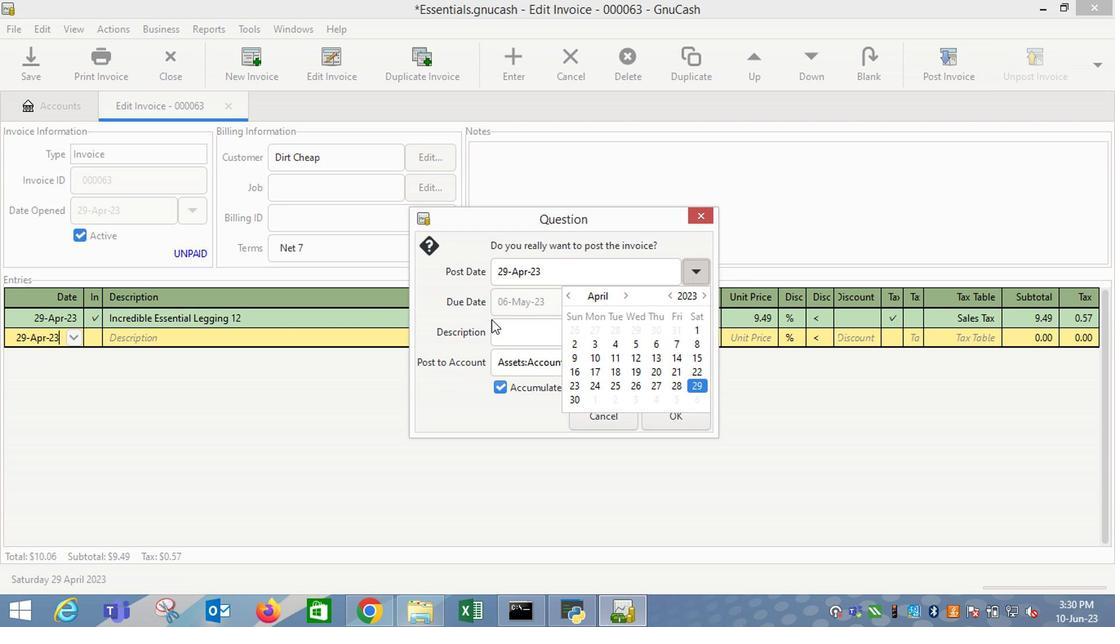 
Action: Mouse pressed left at (490, 317)
Screenshot: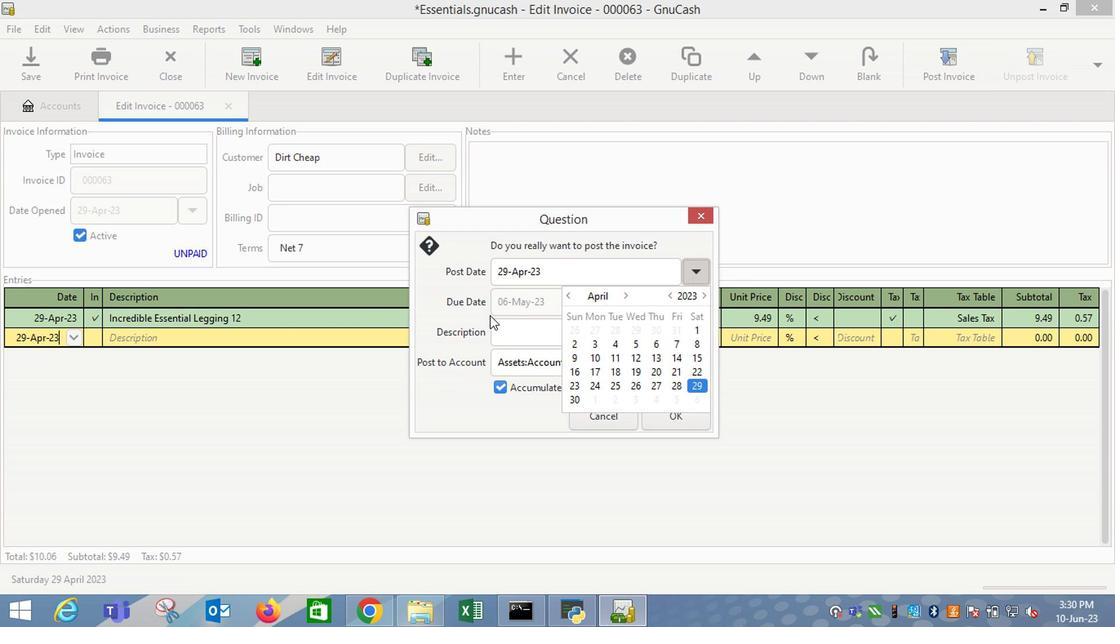 
Action: Mouse moved to (674, 421)
Screenshot: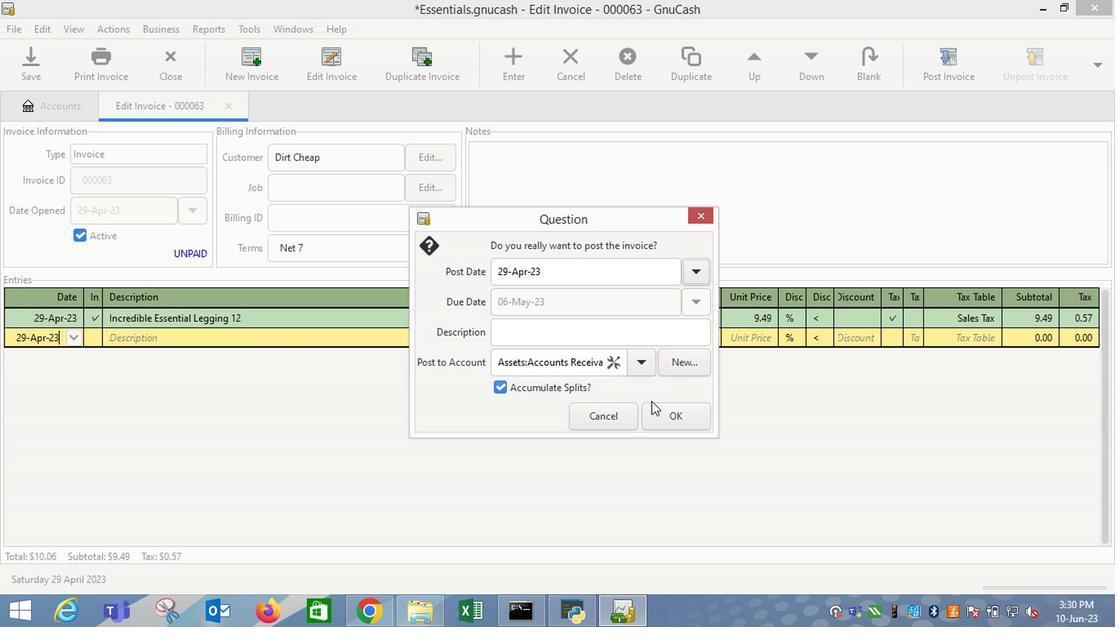 
Action: Mouse pressed left at (674, 421)
Screenshot: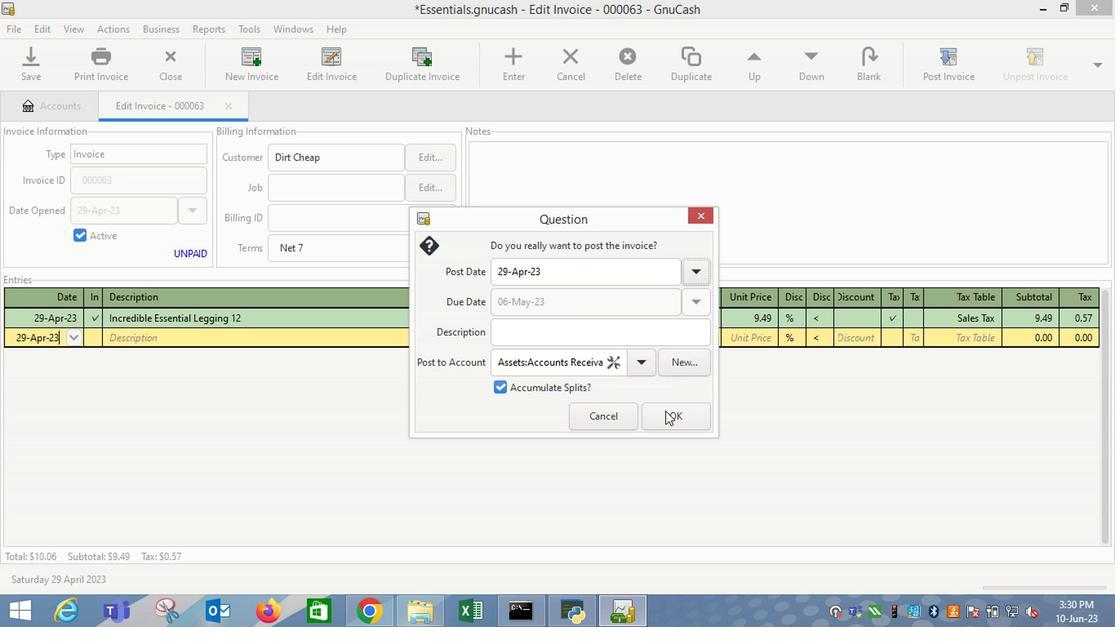 
Action: Mouse moved to (1044, 76)
Screenshot: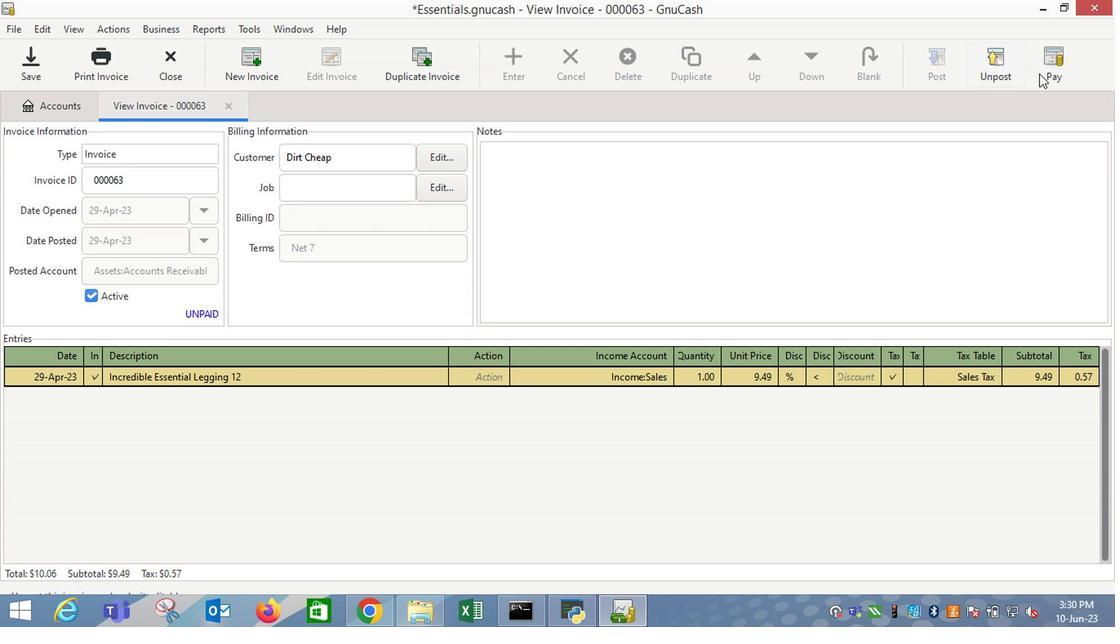 
Action: Mouse pressed left at (1044, 76)
Screenshot: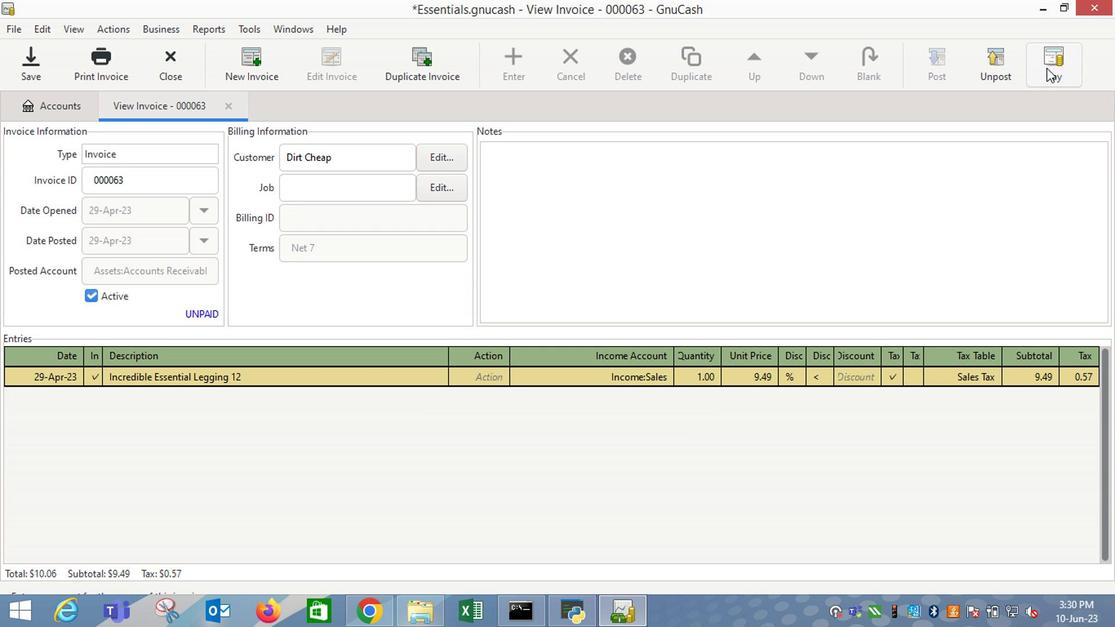
Action: Mouse moved to (499, 322)
Screenshot: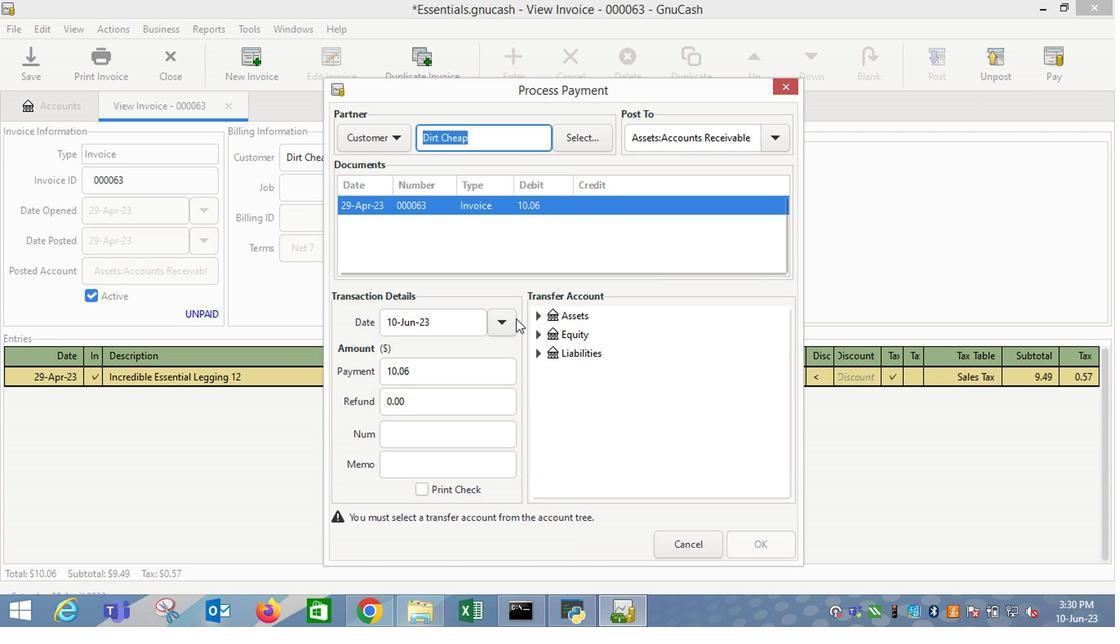 
Action: Mouse pressed left at (499, 322)
Screenshot: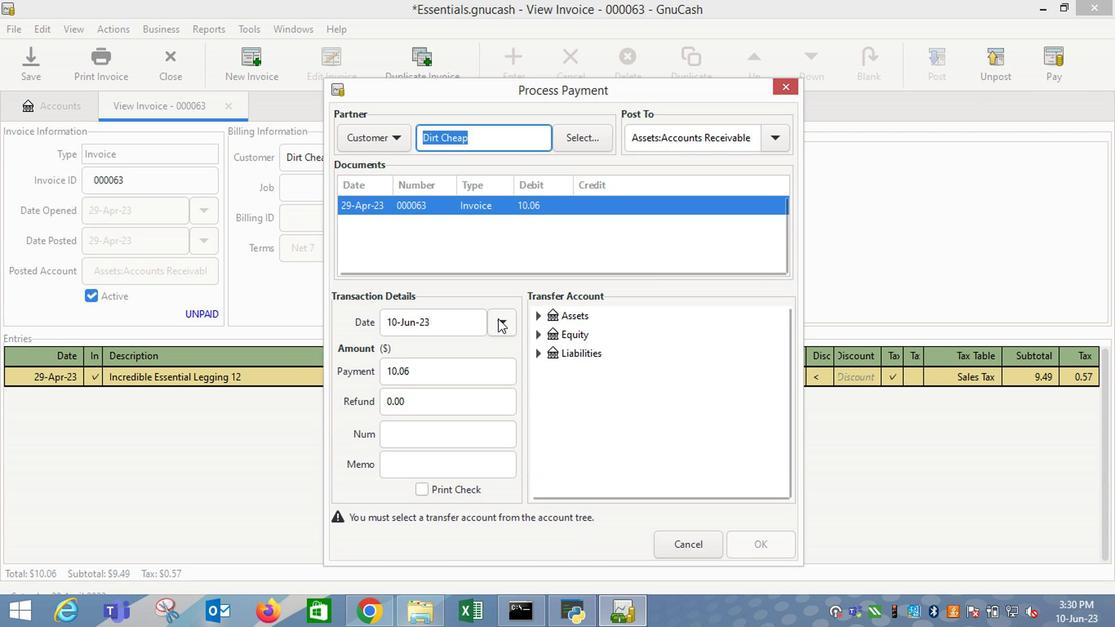 
Action: Mouse moved to (376, 350)
Screenshot: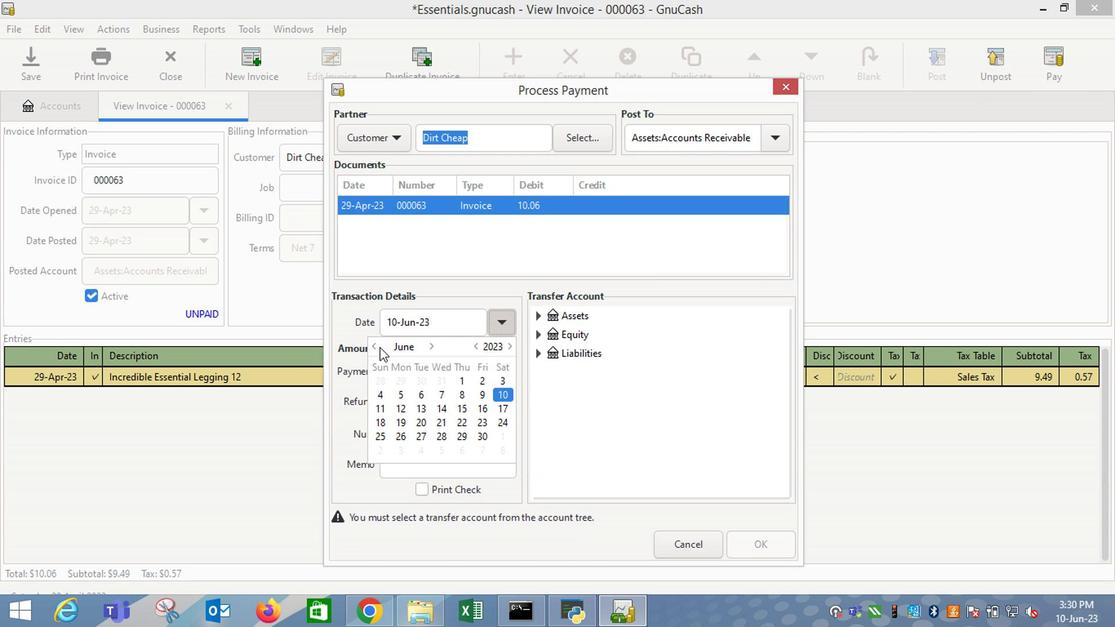 
Action: Mouse pressed left at (376, 350)
Screenshot: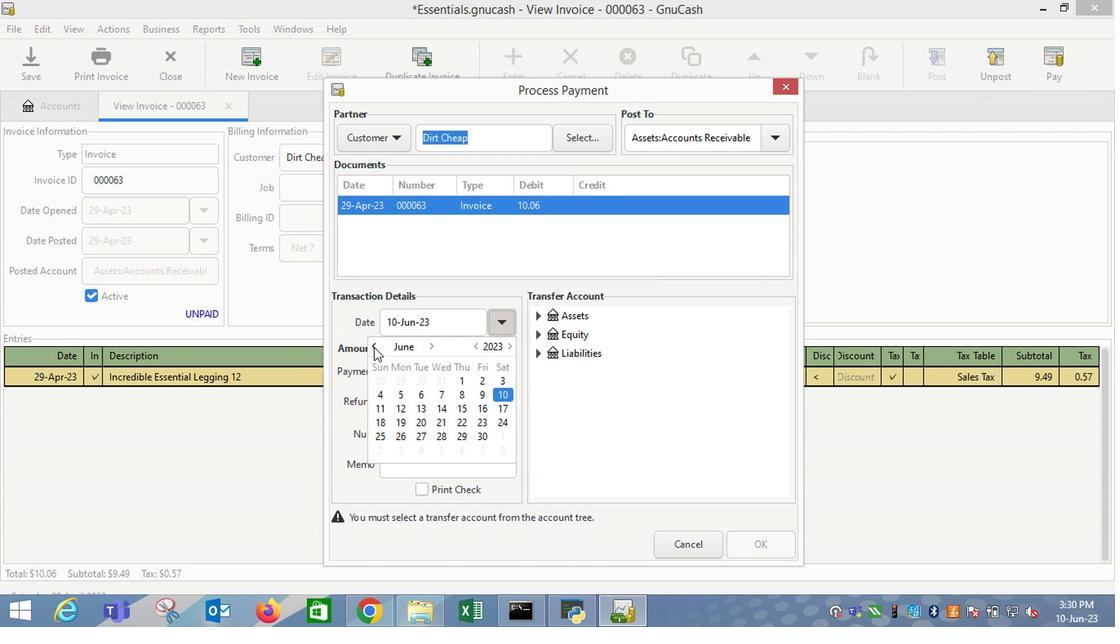 
Action: Mouse moved to (479, 379)
Screenshot: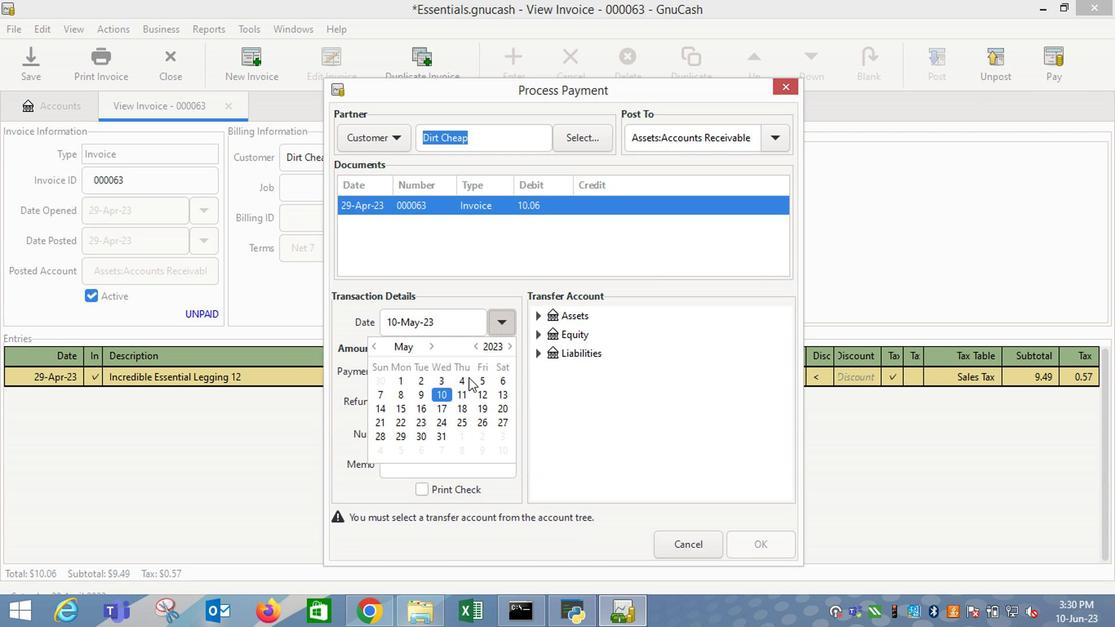 
Action: Mouse pressed left at (479, 379)
Screenshot: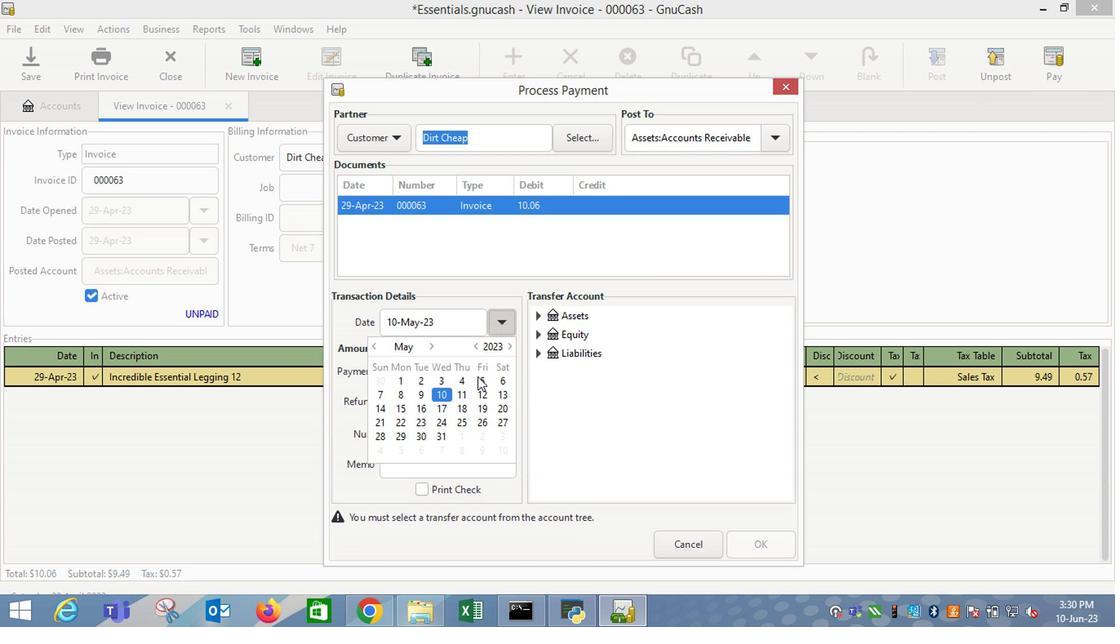 
Action: Mouse moved to (566, 395)
Screenshot: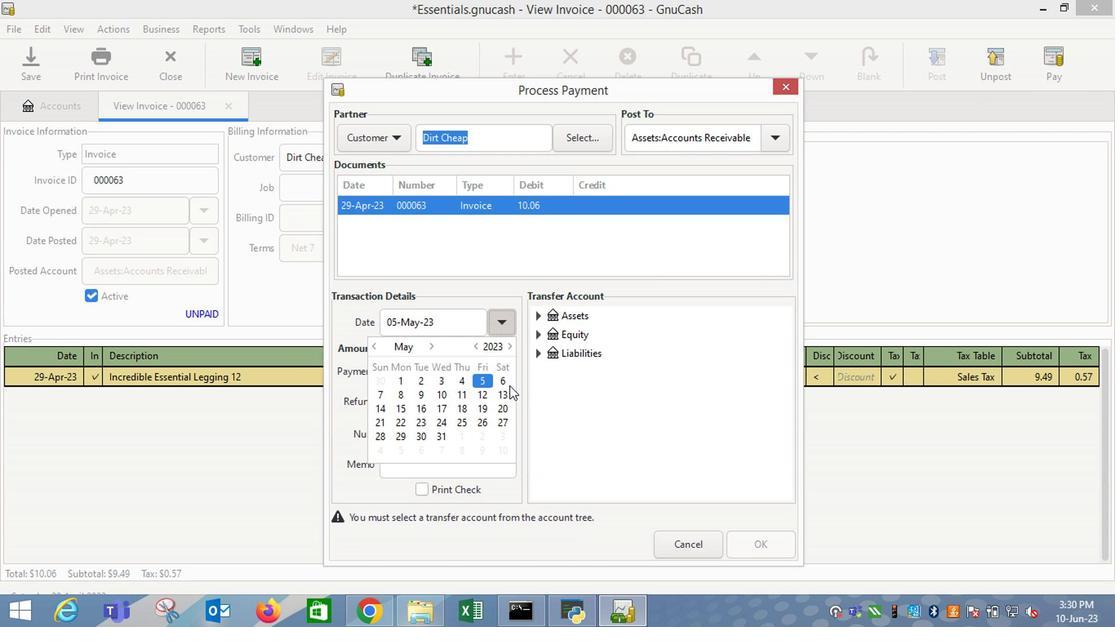
Action: Mouse pressed left at (566, 395)
Screenshot: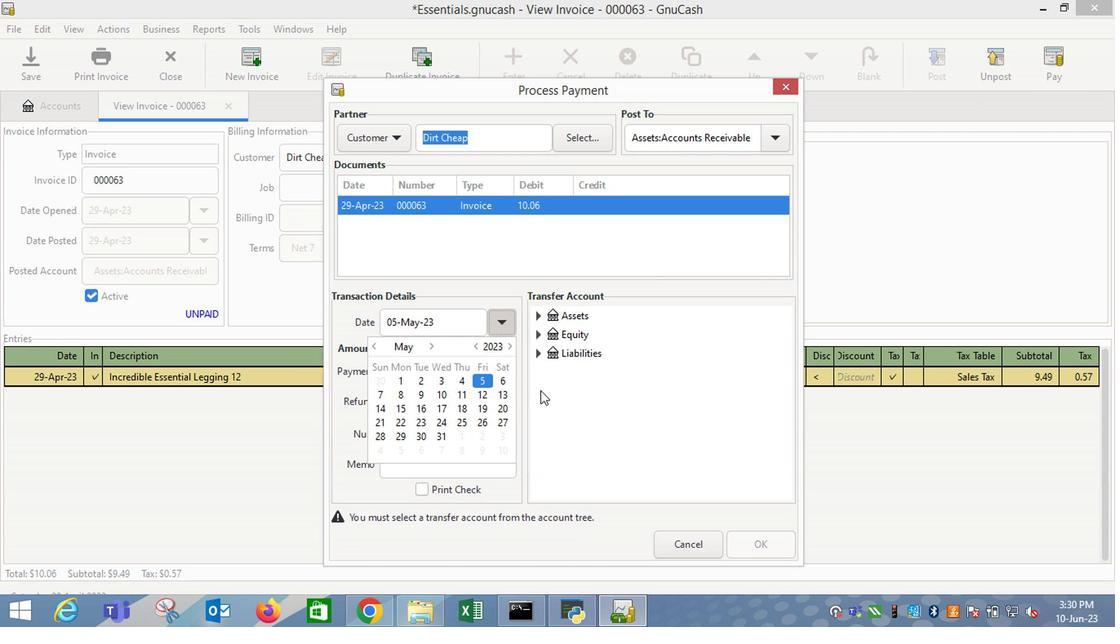 
Action: Mouse moved to (542, 319)
Screenshot: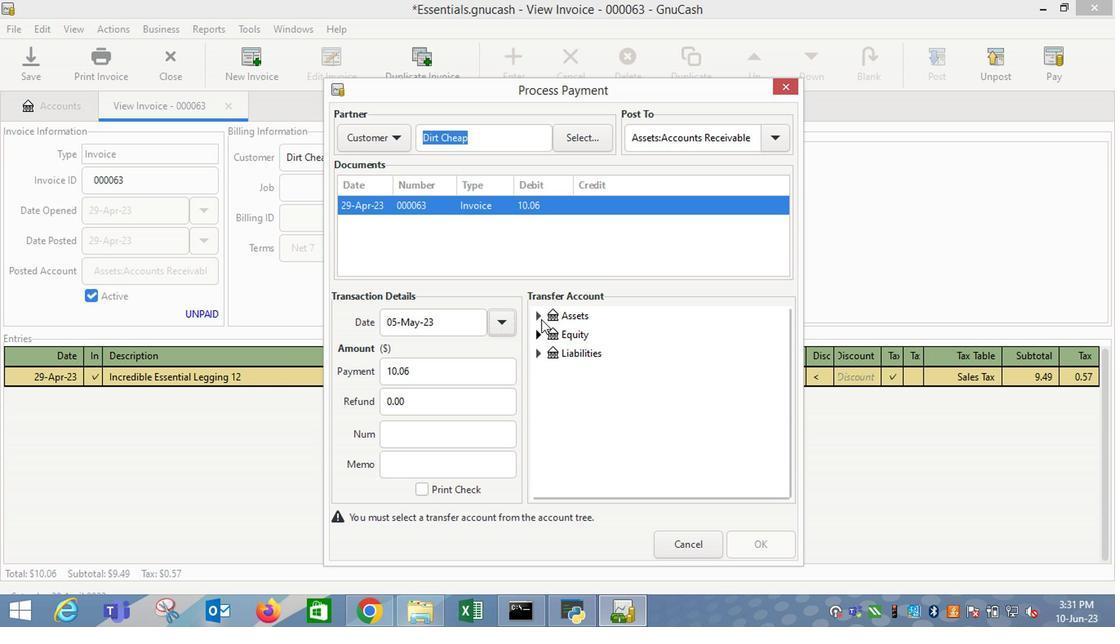
Action: Mouse pressed left at (542, 319)
Screenshot: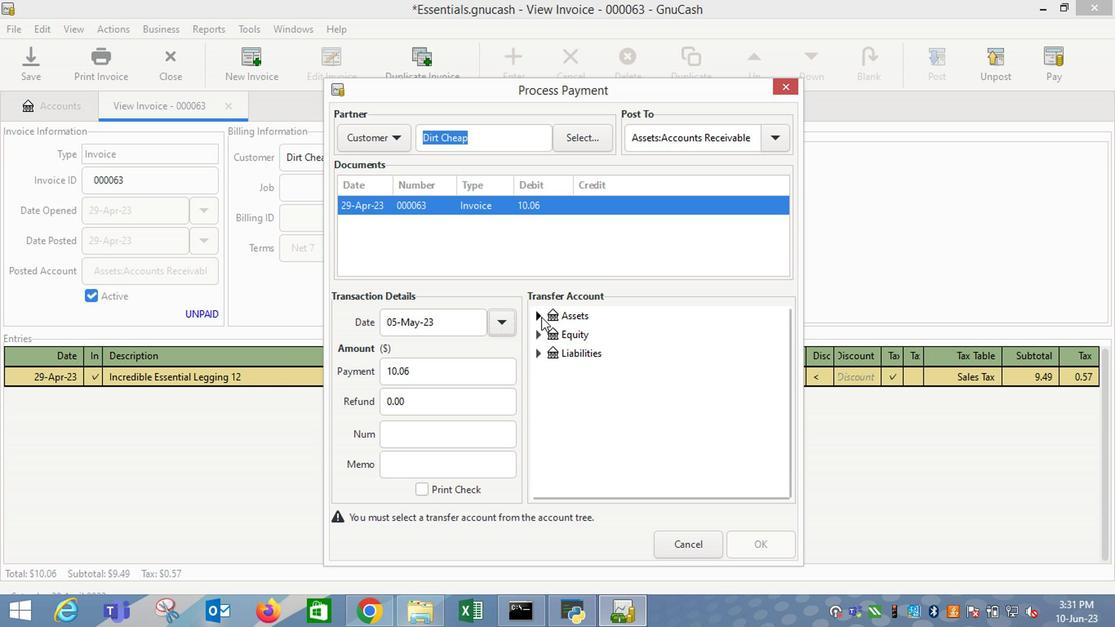 
Action: Mouse moved to (556, 337)
Screenshot: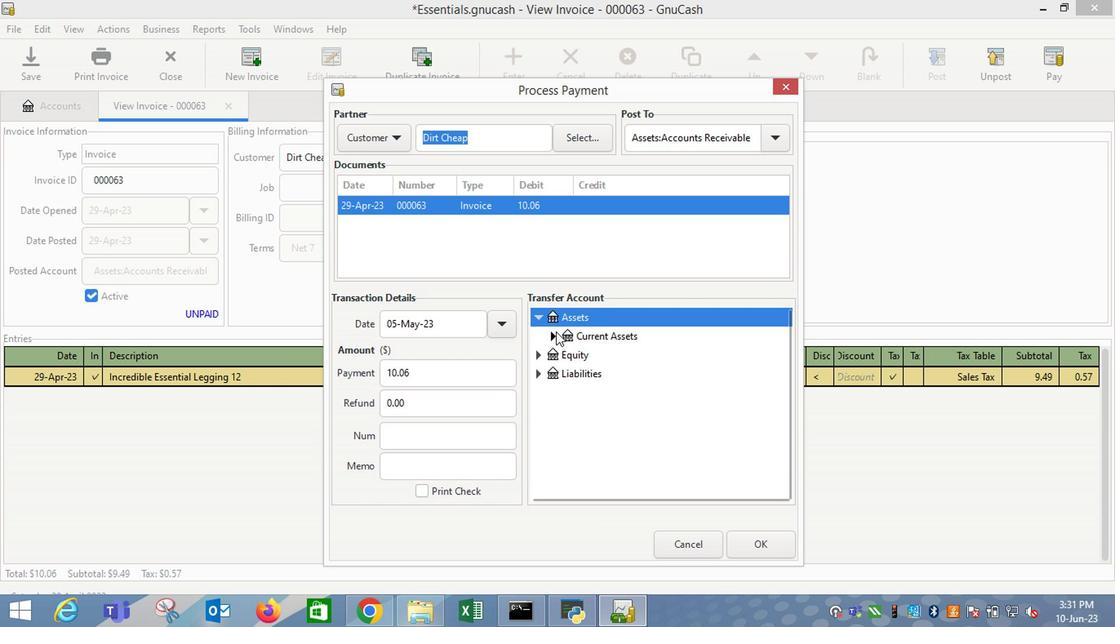 
Action: Mouse pressed left at (556, 337)
Screenshot: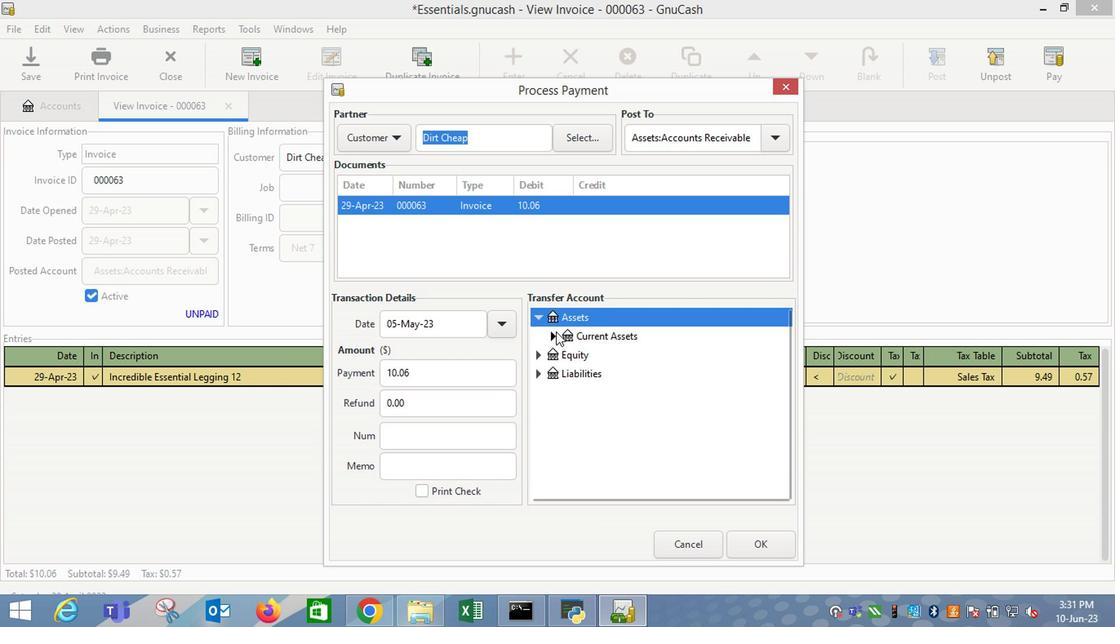 
Action: Mouse moved to (584, 354)
Screenshot: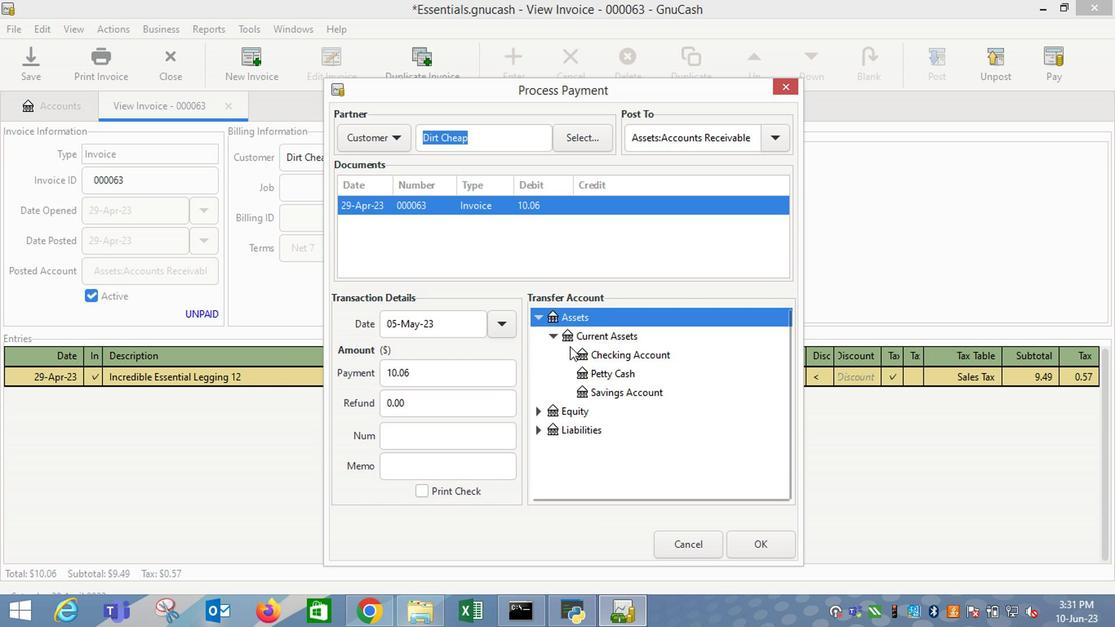 
Action: Mouse pressed left at (584, 354)
Screenshot: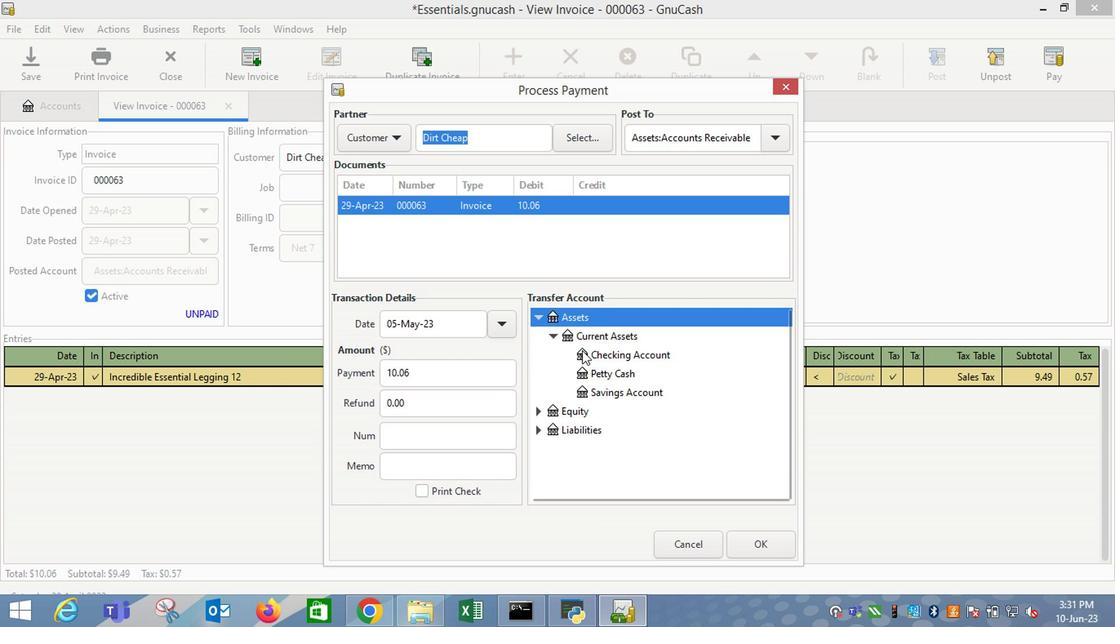 
Action: Mouse moved to (766, 543)
Screenshot: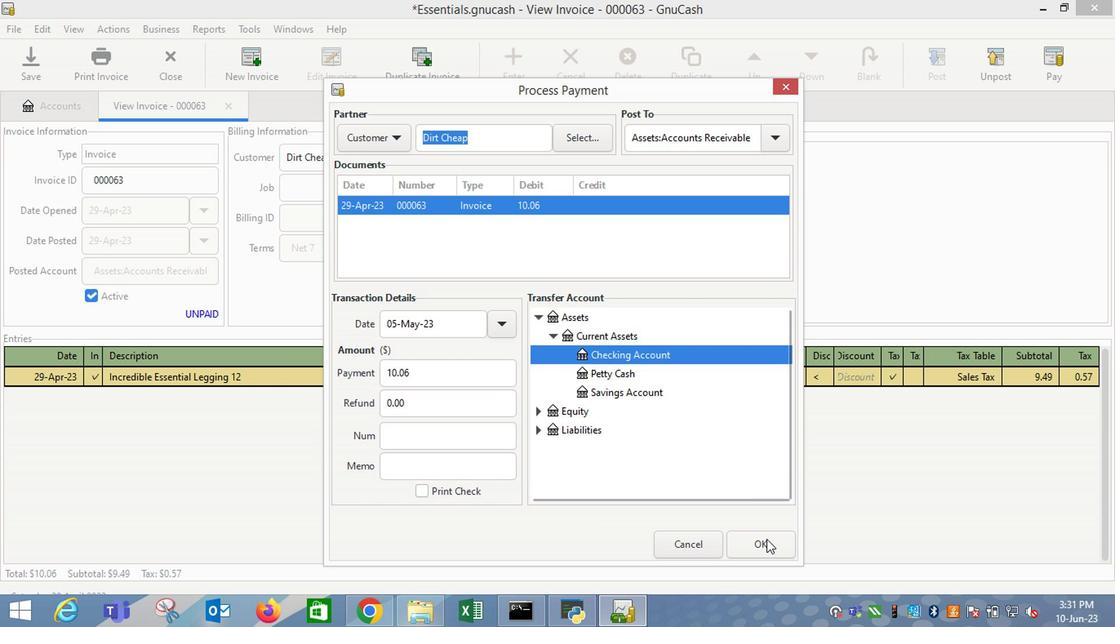 
Action: Mouse pressed left at (766, 543)
Screenshot: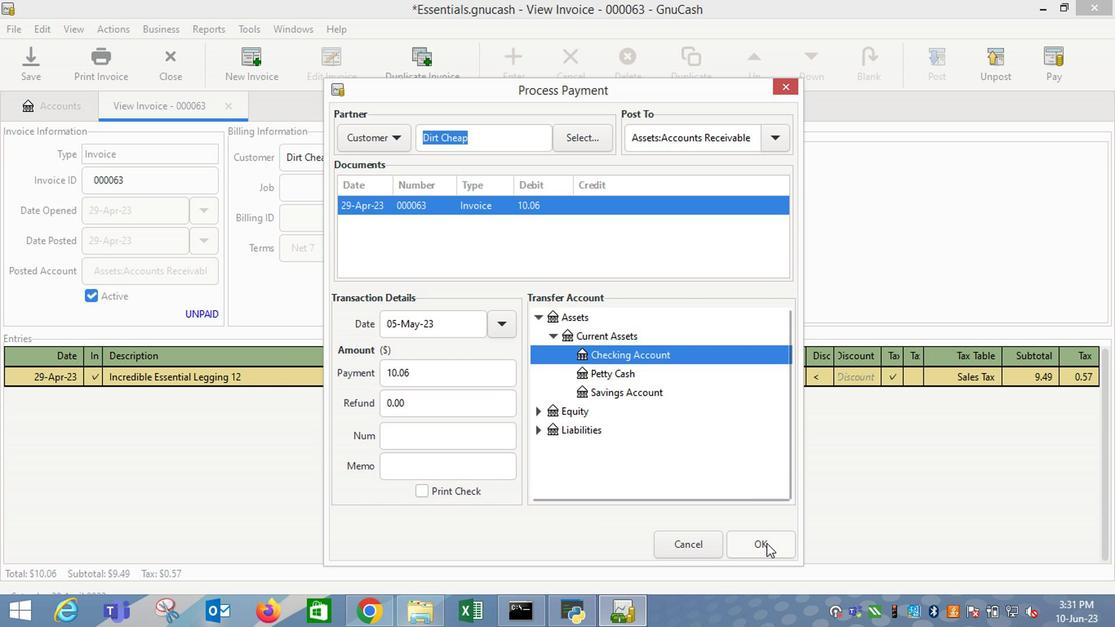 
Action: Mouse moved to (110, 70)
Screenshot: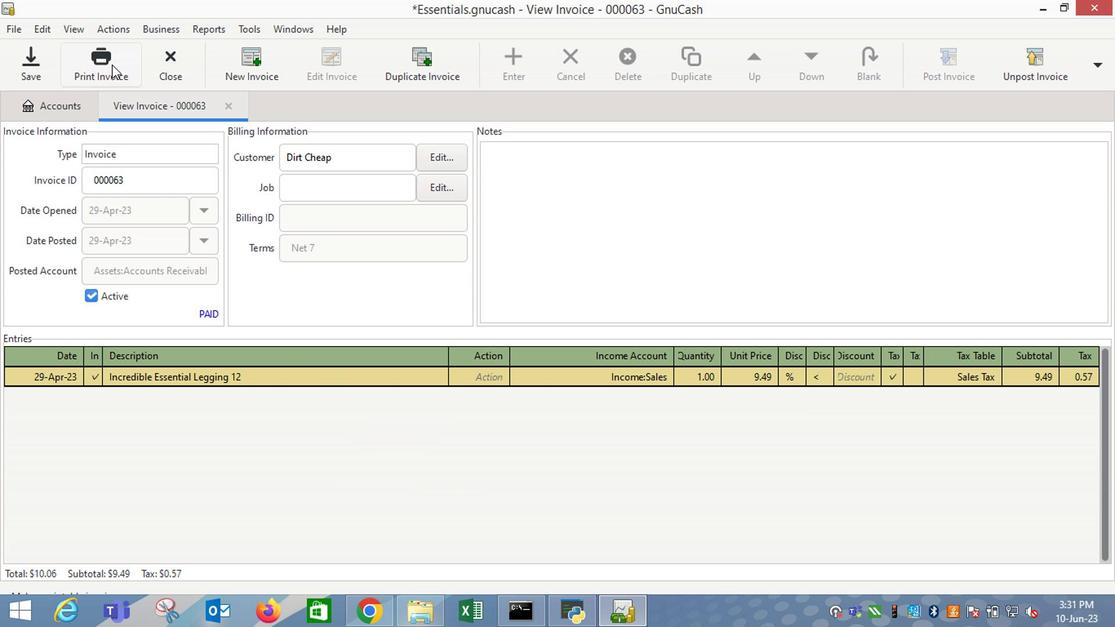 
Action: Mouse pressed left at (110, 70)
Screenshot: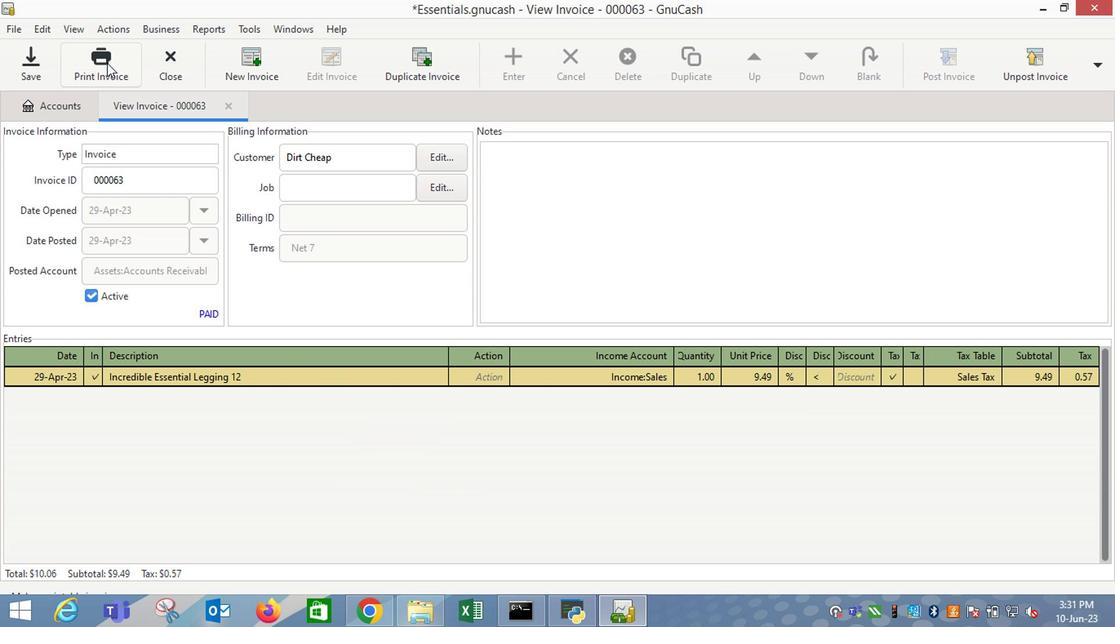 
Action: Mouse moved to (753, 282)
Screenshot: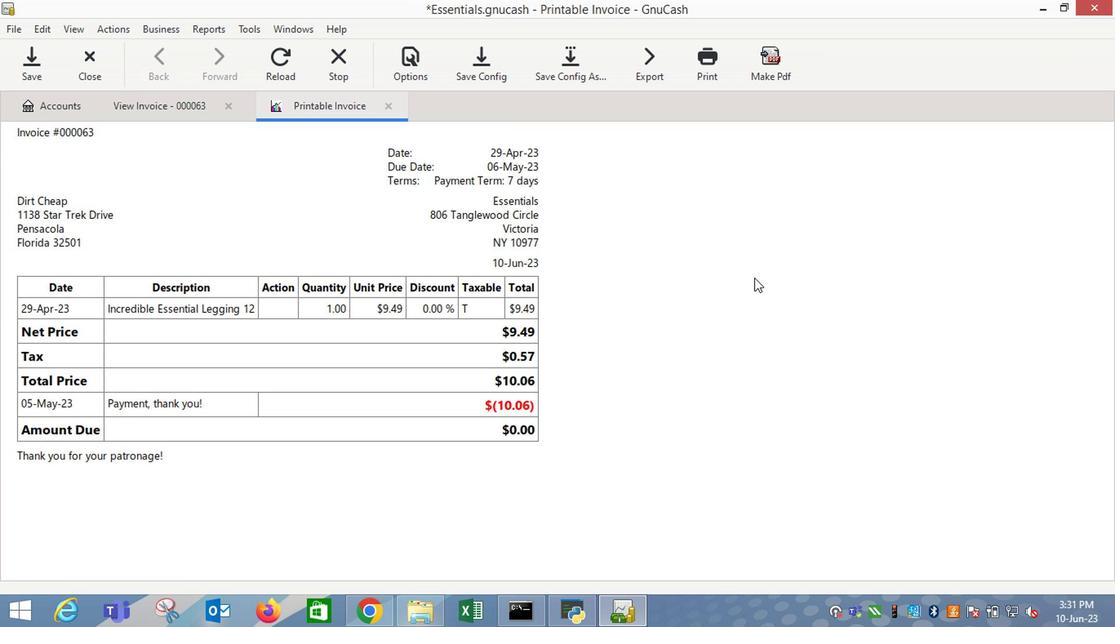 
